 Task: Add a signature Ashley Martin containing Yours sincerely, Ashley Martin to email address softage.1@softage.net and add a label Insurance
Action: Mouse moved to (346, 578)
Screenshot: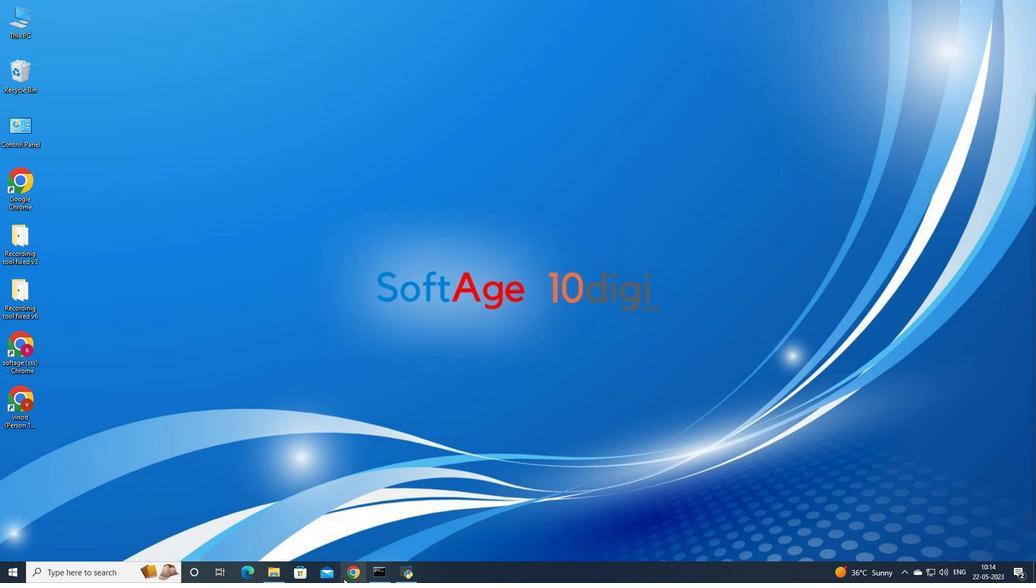 
Action: Mouse pressed left at (346, 578)
Screenshot: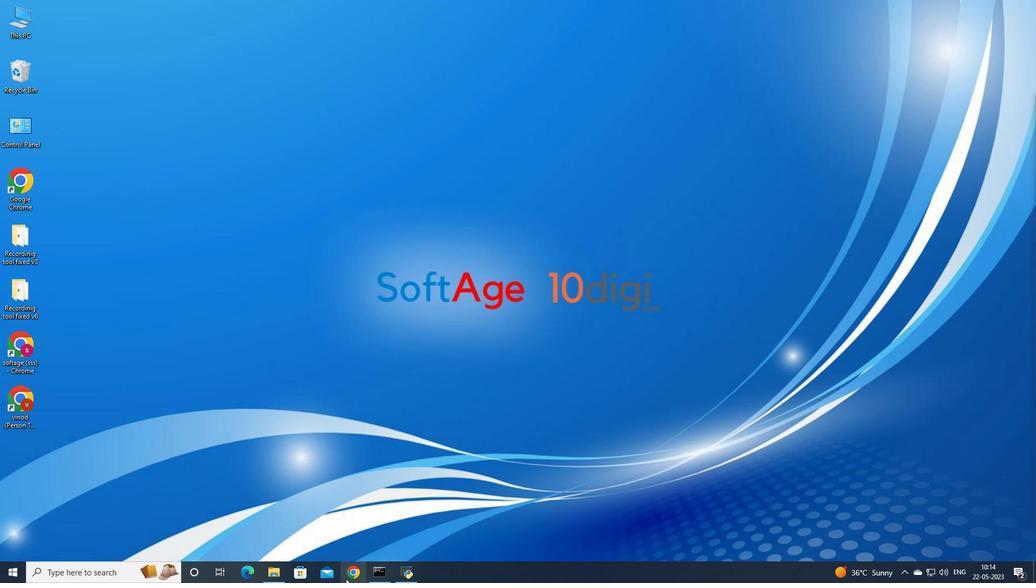 
Action: Mouse moved to (436, 362)
Screenshot: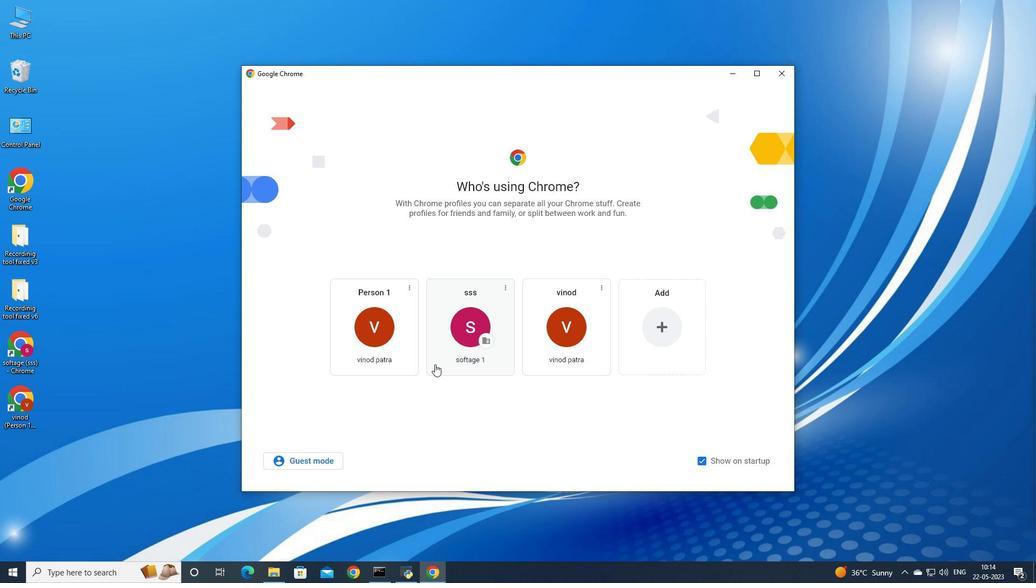 
Action: Mouse pressed left at (436, 362)
Screenshot: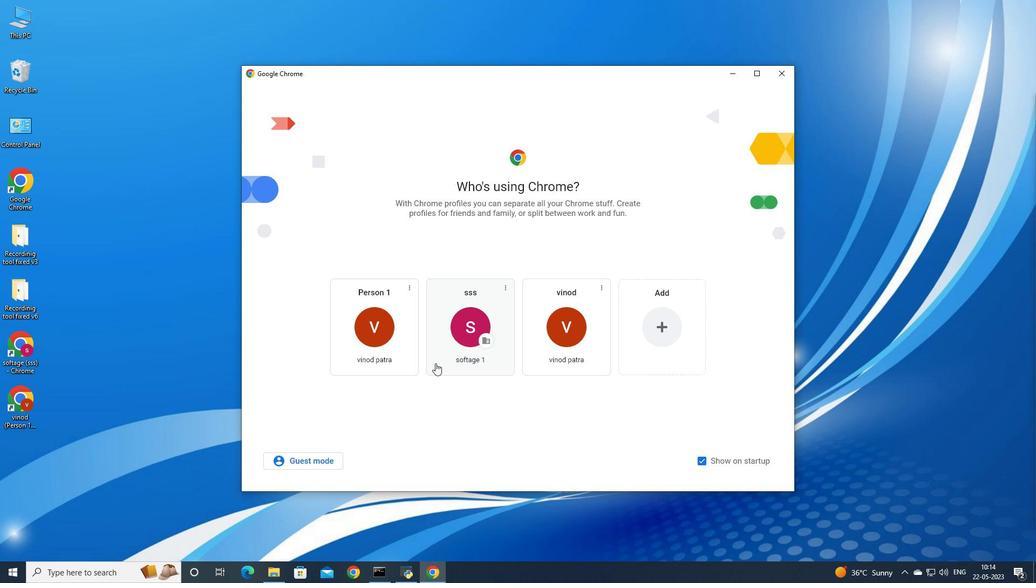 
Action: Mouse moved to (940, 53)
Screenshot: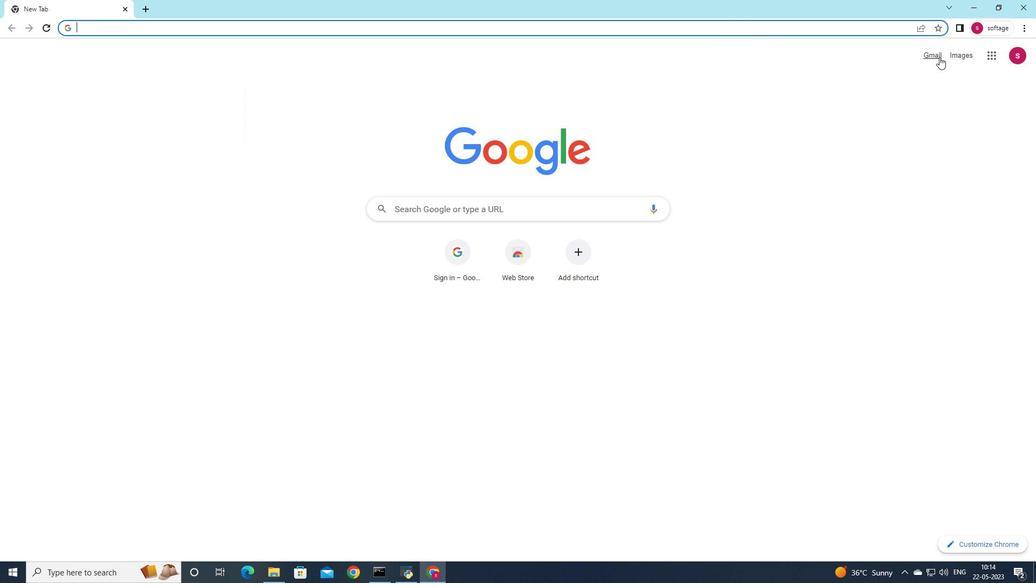
Action: Mouse pressed left at (940, 53)
Screenshot: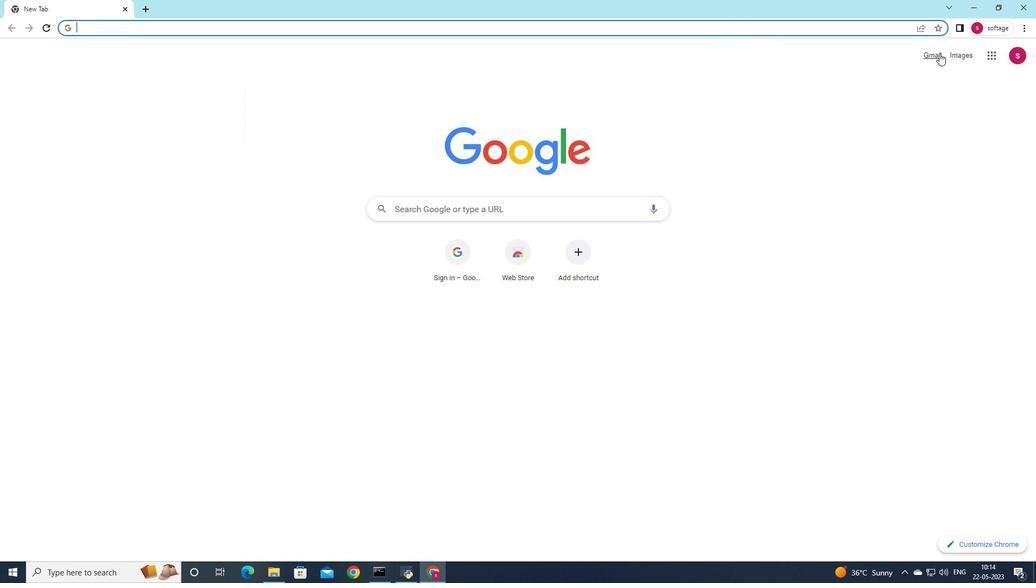 
Action: Mouse moved to (920, 77)
Screenshot: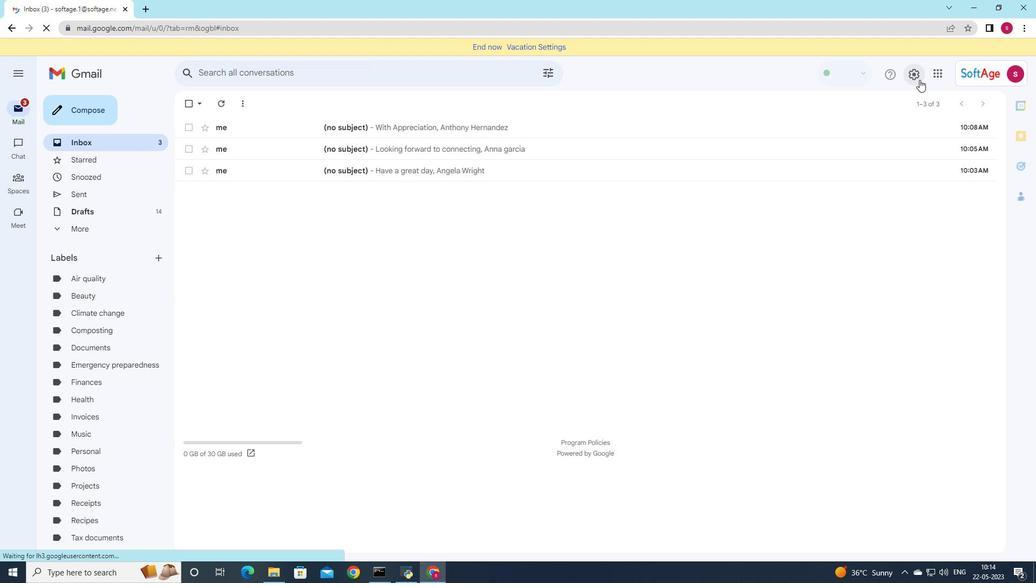 
Action: Mouse pressed left at (920, 77)
Screenshot: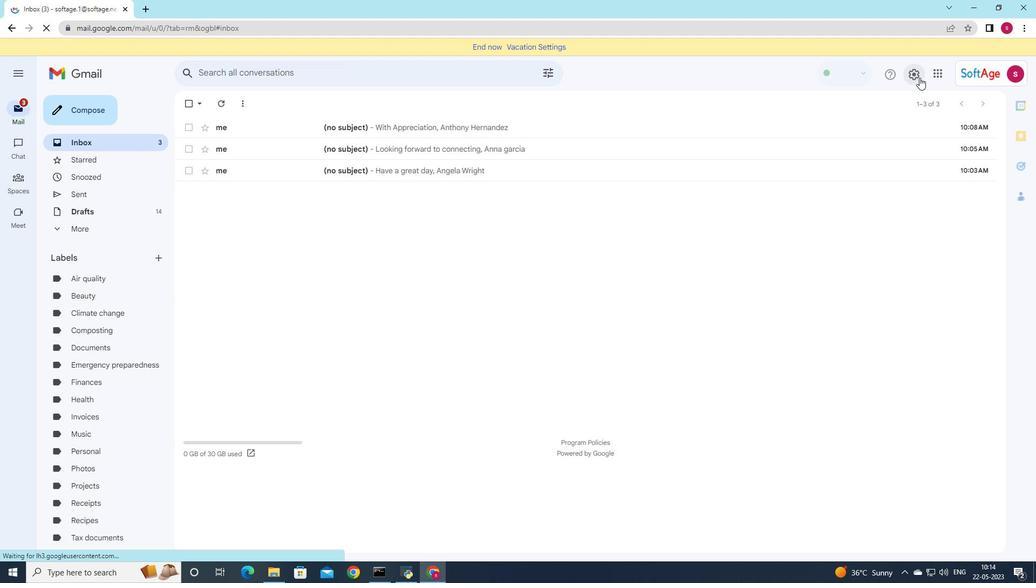 
Action: Mouse moved to (918, 79)
Screenshot: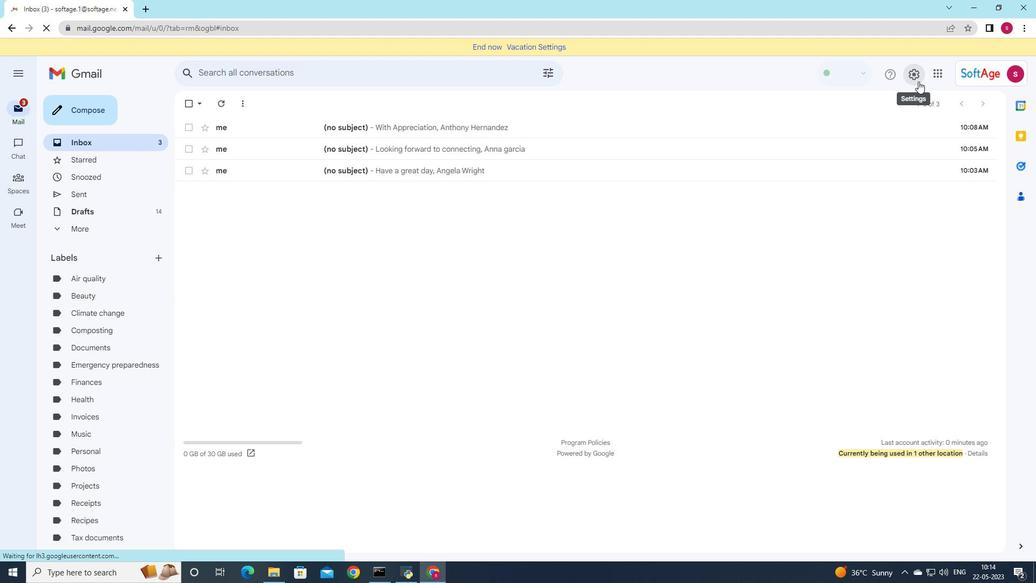 
Action: Mouse pressed left at (918, 79)
Screenshot: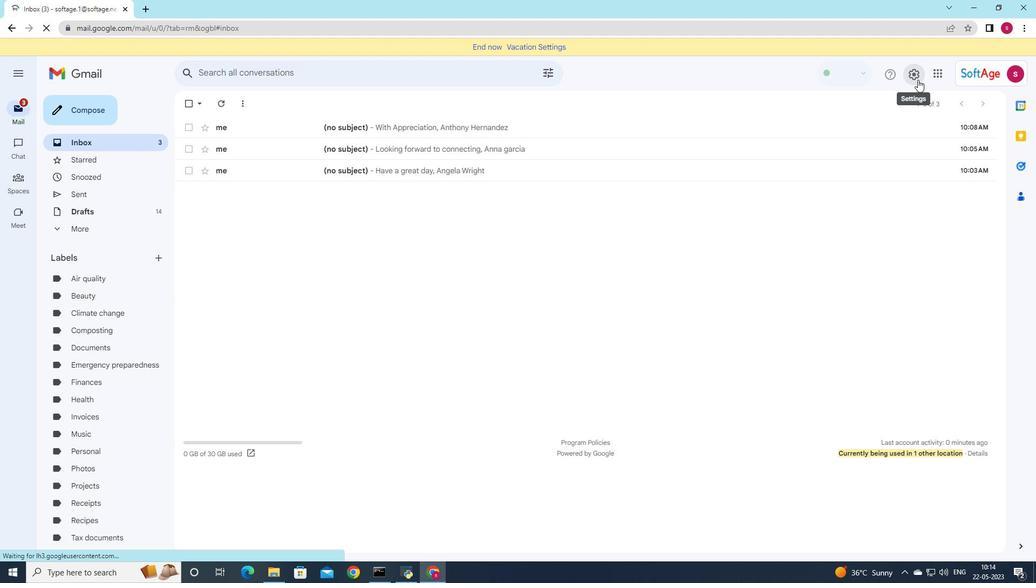 
Action: Mouse pressed left at (918, 79)
Screenshot: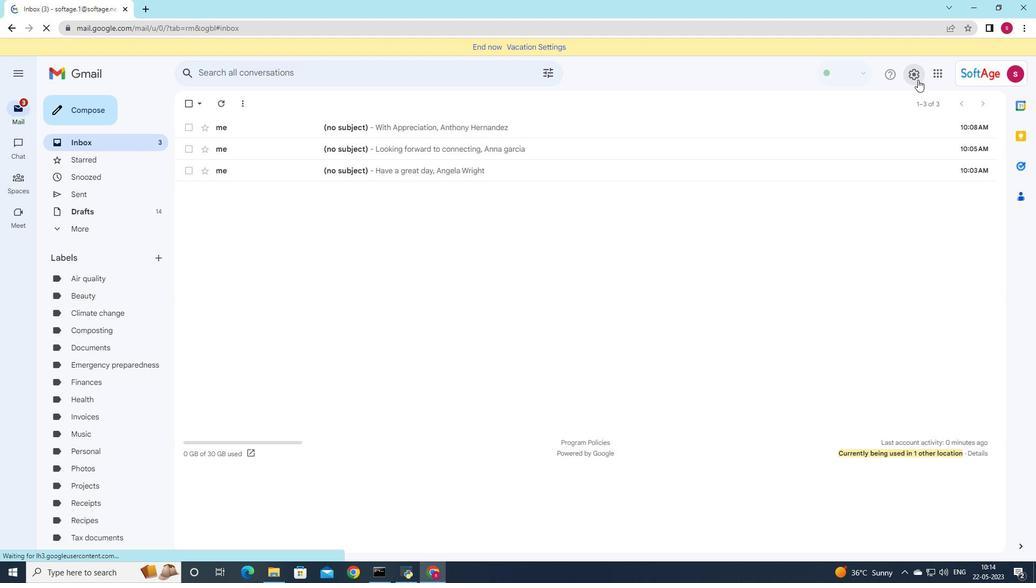 
Action: Mouse moved to (917, 127)
Screenshot: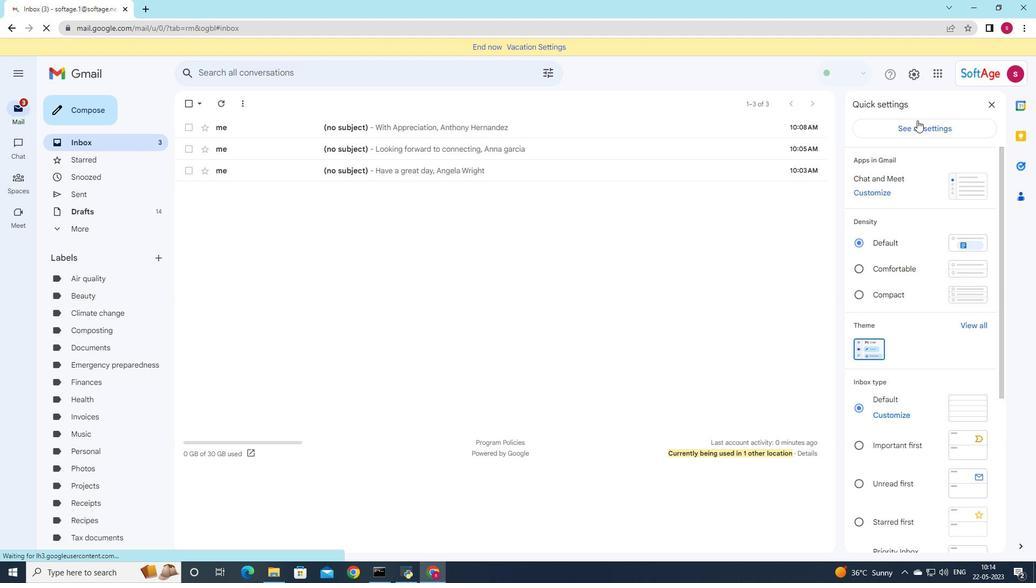 
Action: Mouse pressed left at (917, 127)
Screenshot: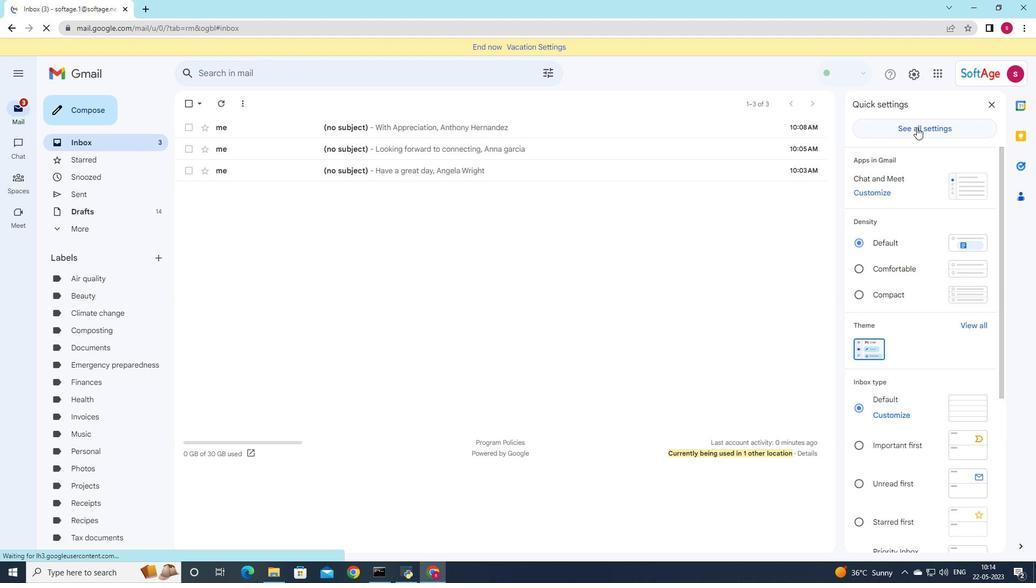 
Action: Mouse moved to (919, 128)
Screenshot: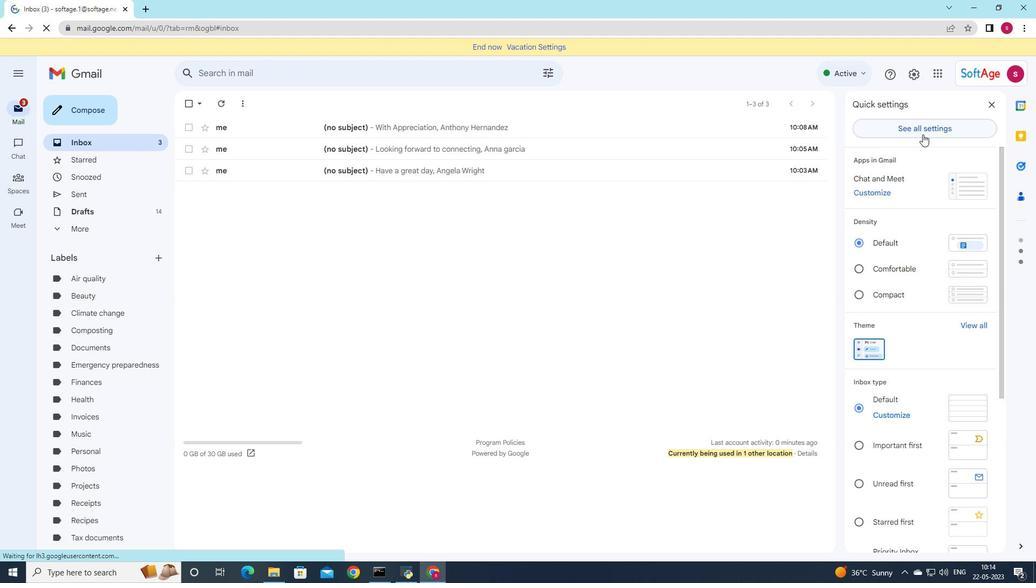 
Action: Mouse pressed left at (919, 128)
Screenshot: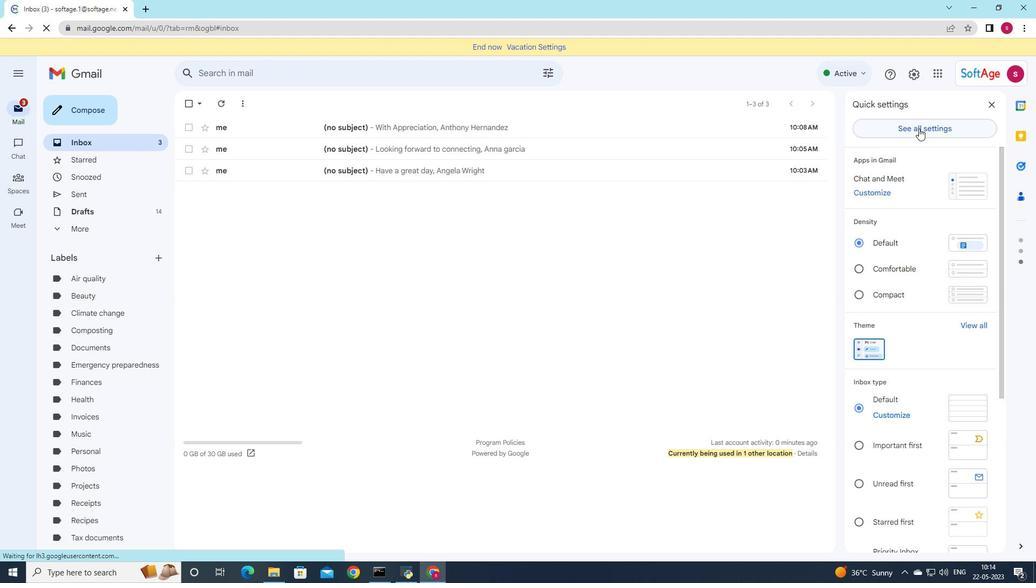 
Action: Mouse moved to (420, 338)
Screenshot: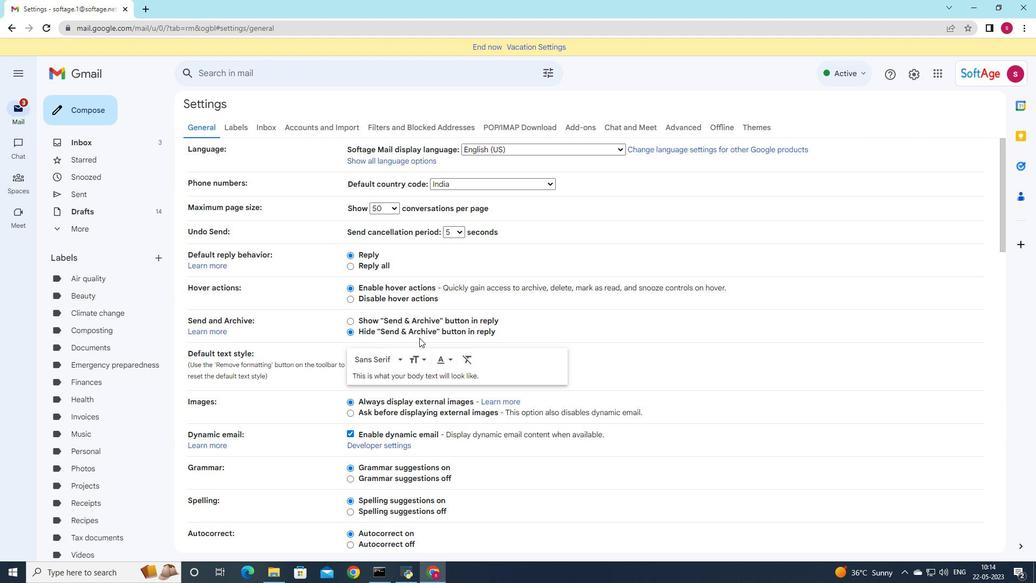 
Action: Mouse scrolled (420, 338) with delta (0, 0)
Screenshot: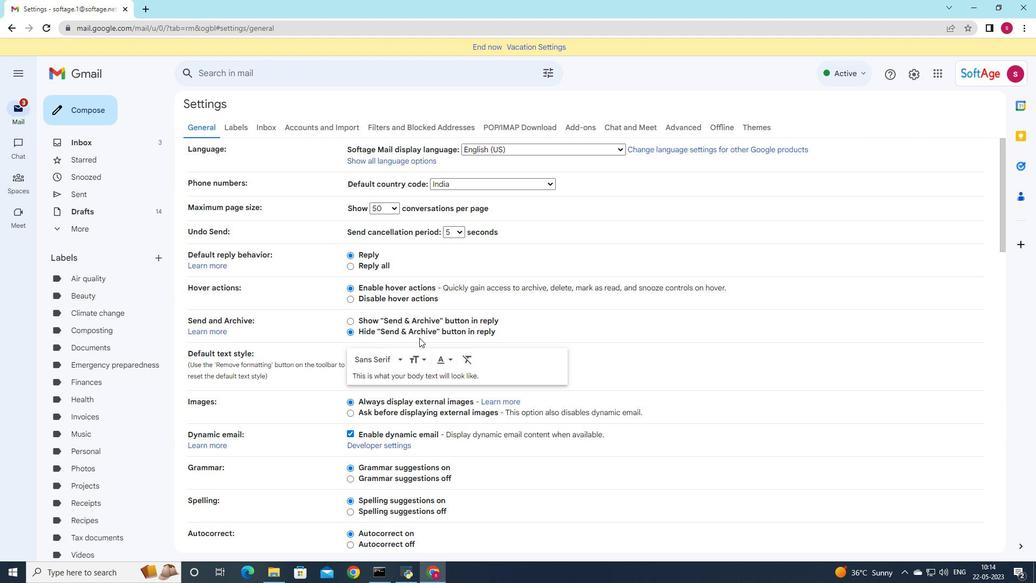 
Action: Mouse scrolled (420, 338) with delta (0, 0)
Screenshot: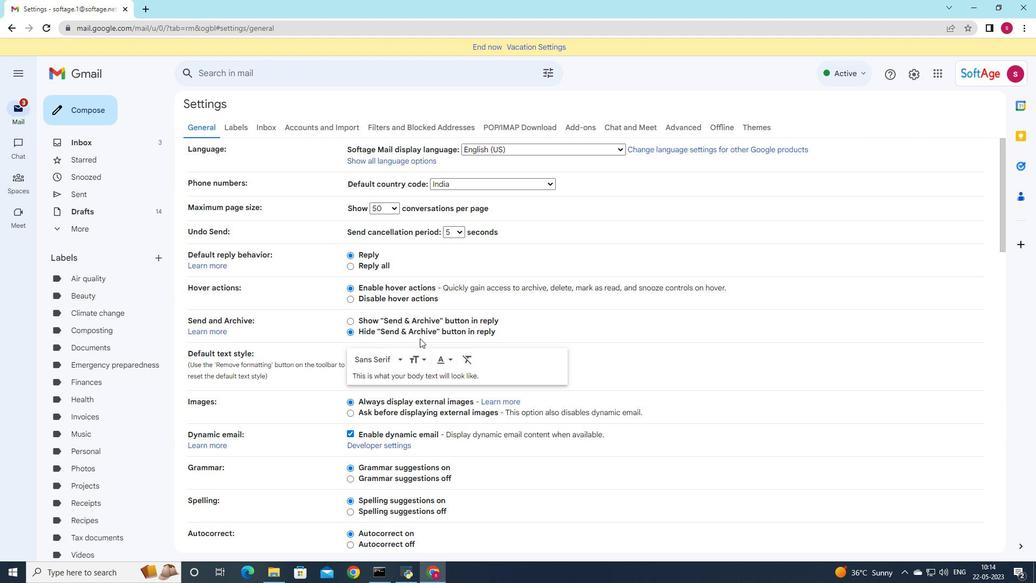 
Action: Mouse moved to (421, 339)
Screenshot: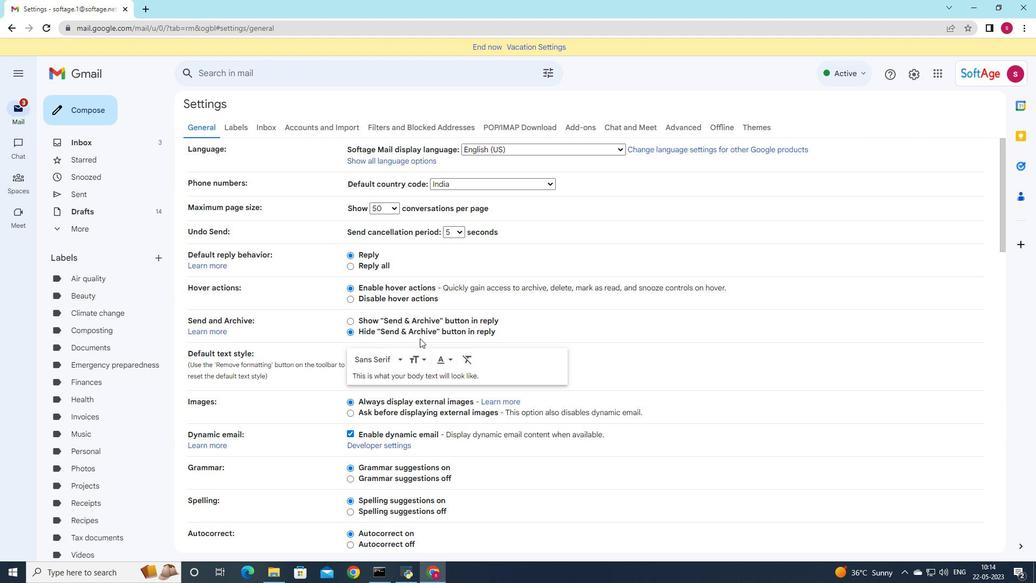 
Action: Mouse scrolled (421, 338) with delta (0, 0)
Screenshot: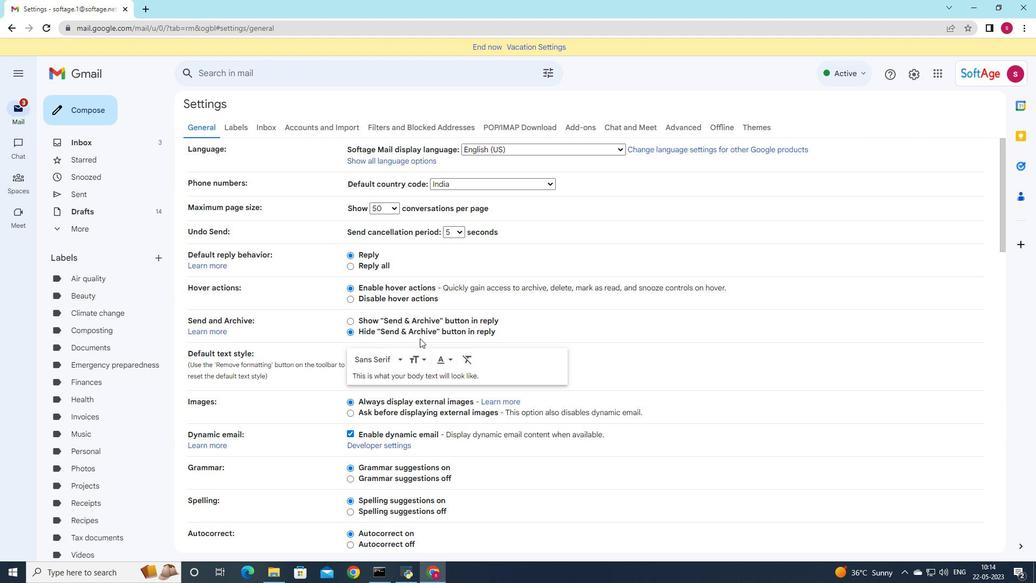 
Action: Mouse moved to (420, 339)
Screenshot: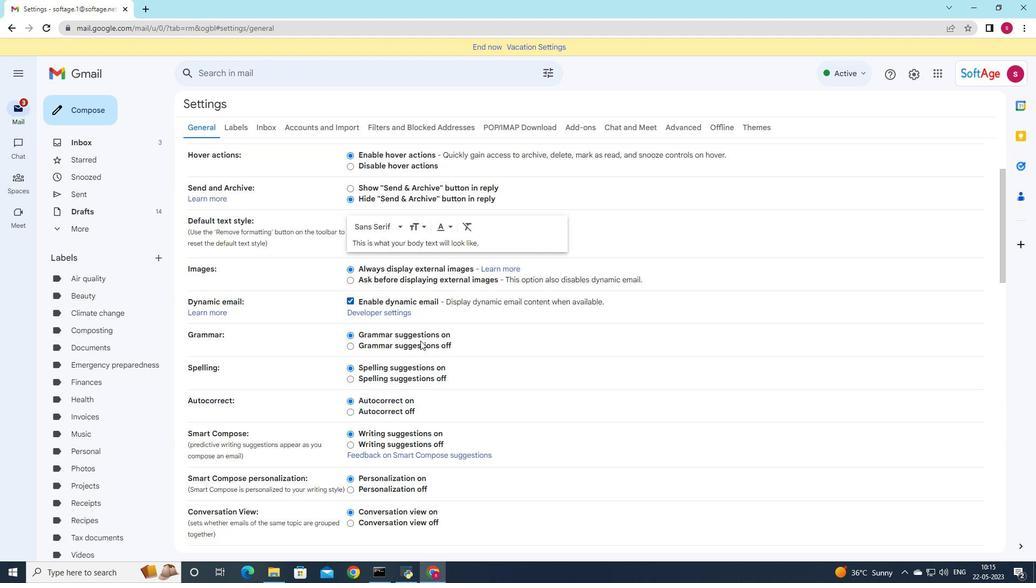 
Action: Mouse scrolled (420, 338) with delta (0, 0)
Screenshot: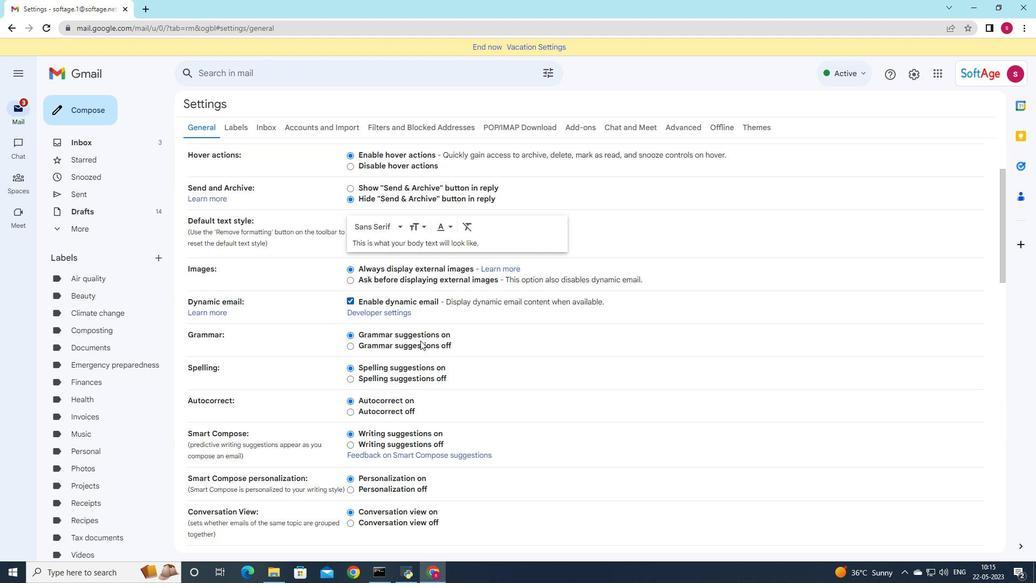 
Action: Mouse scrolled (420, 338) with delta (0, 0)
Screenshot: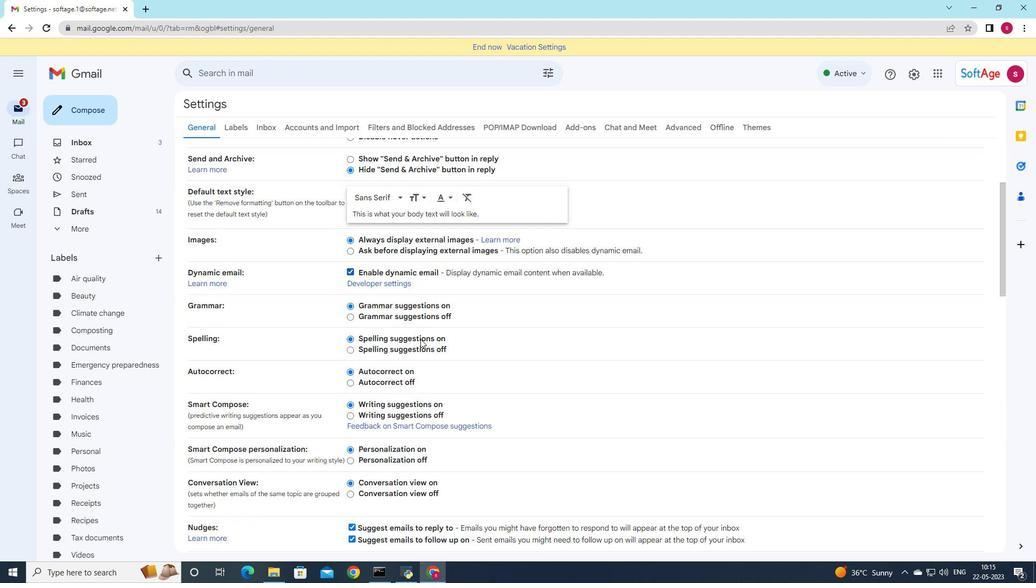 
Action: Mouse scrolled (420, 338) with delta (0, 0)
Screenshot: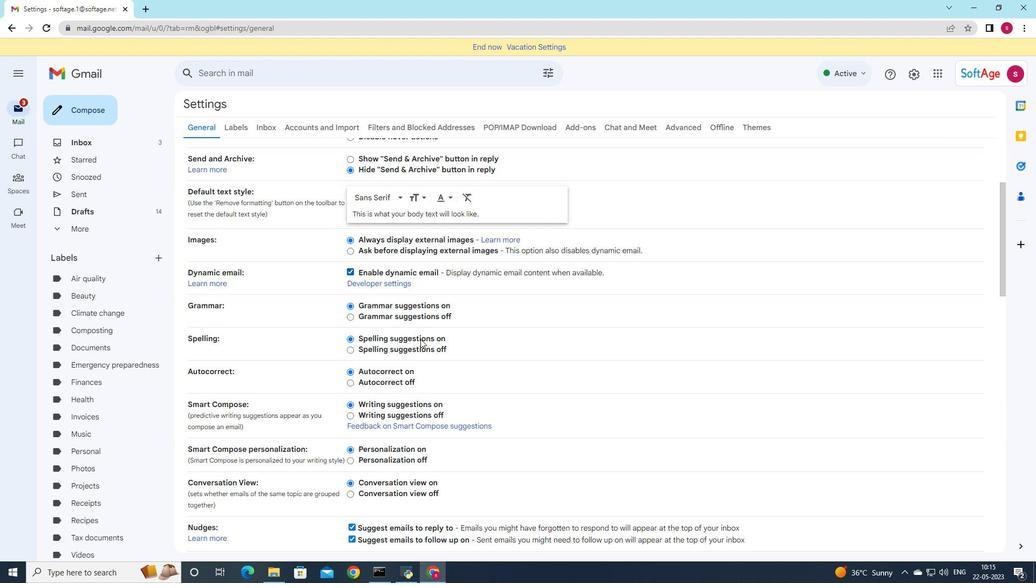 
Action: Mouse moved to (420, 339)
Screenshot: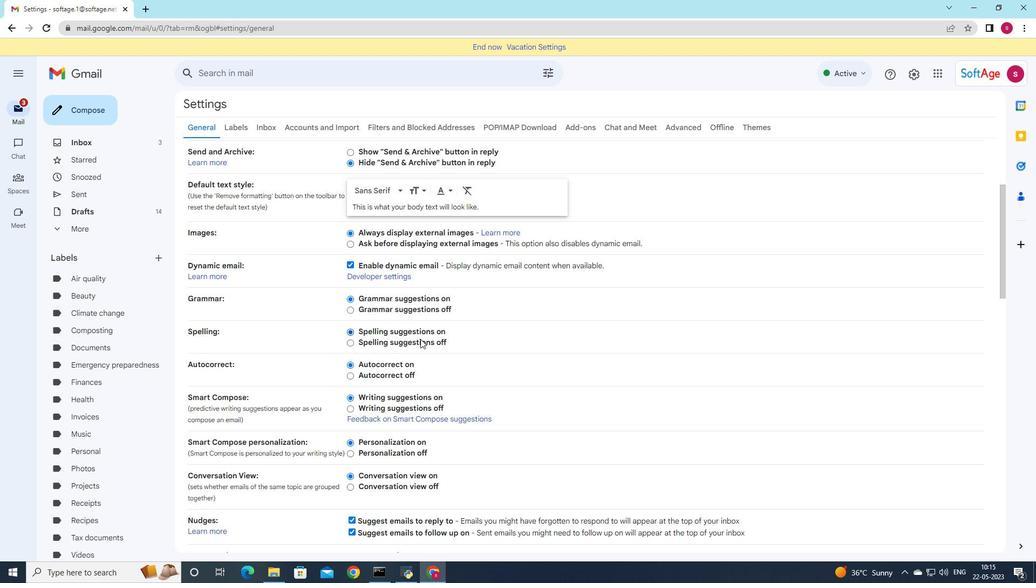 
Action: Mouse scrolled (420, 339) with delta (0, 0)
Screenshot: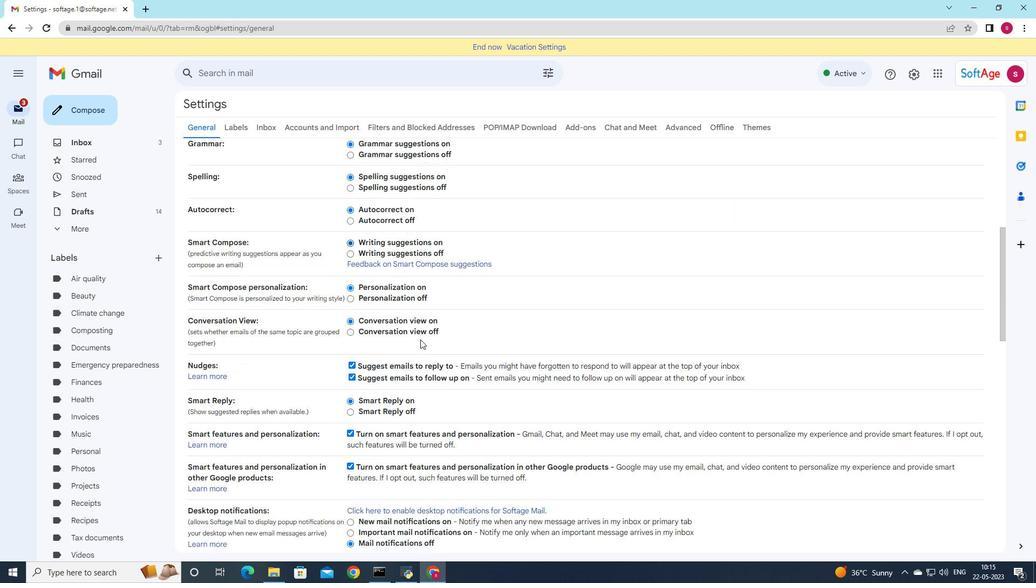 
Action: Mouse scrolled (420, 339) with delta (0, 0)
Screenshot: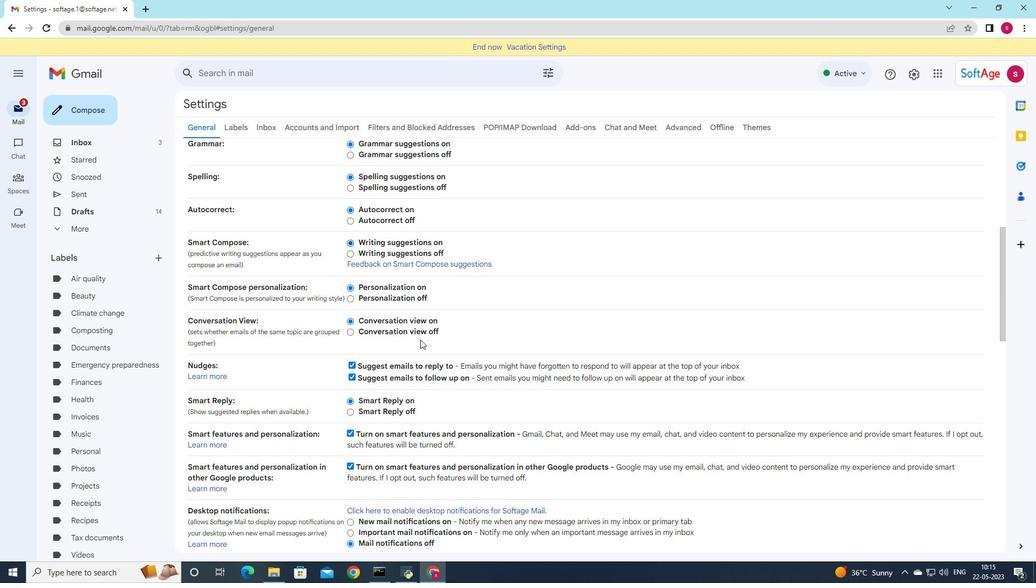 
Action: Mouse scrolled (420, 339) with delta (0, 0)
Screenshot: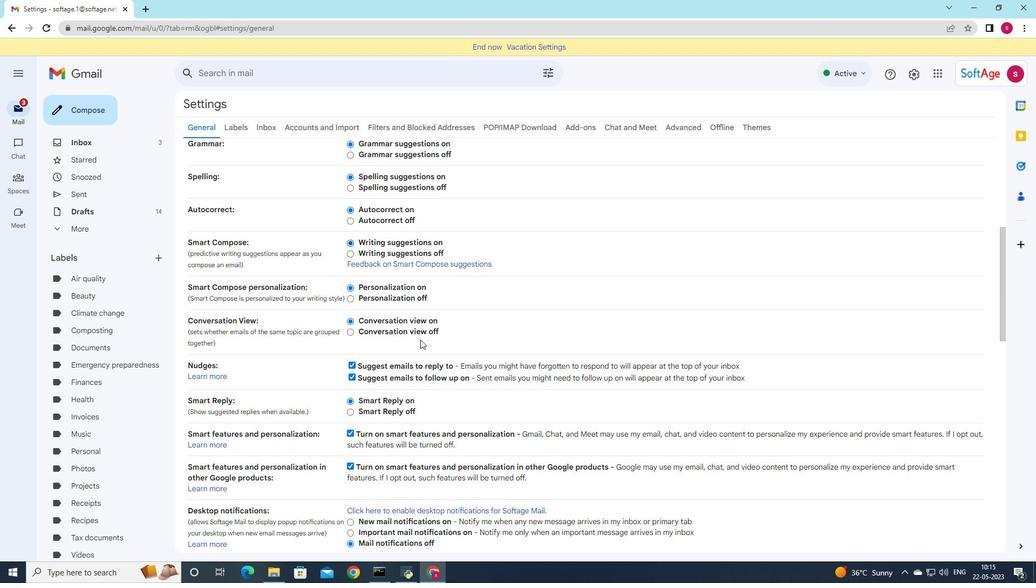 
Action: Mouse scrolled (420, 339) with delta (0, 0)
Screenshot: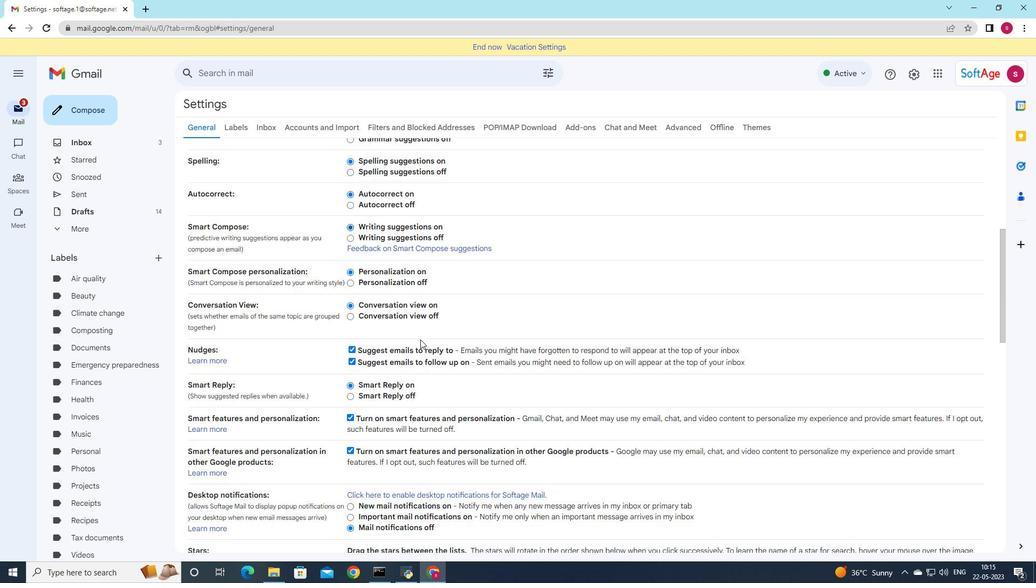 
Action: Mouse scrolled (420, 339) with delta (0, 0)
Screenshot: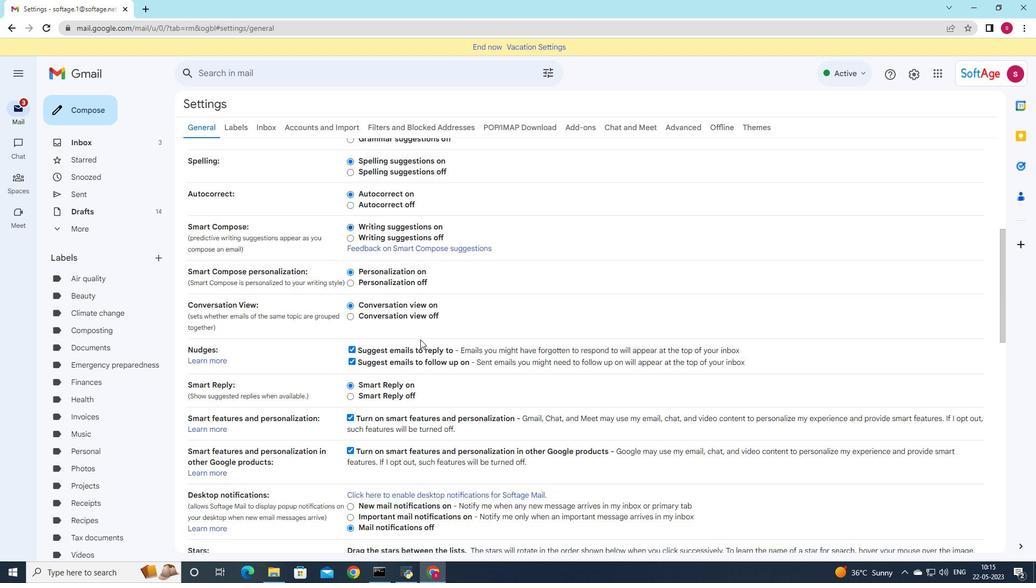 
Action: Mouse scrolled (420, 339) with delta (0, 0)
Screenshot: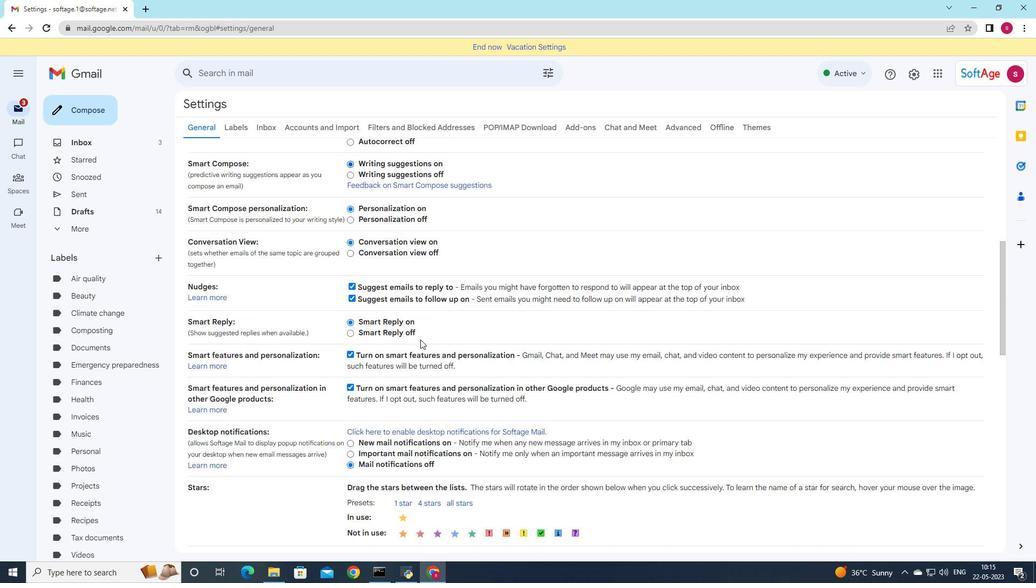 
Action: Mouse moved to (396, 417)
Screenshot: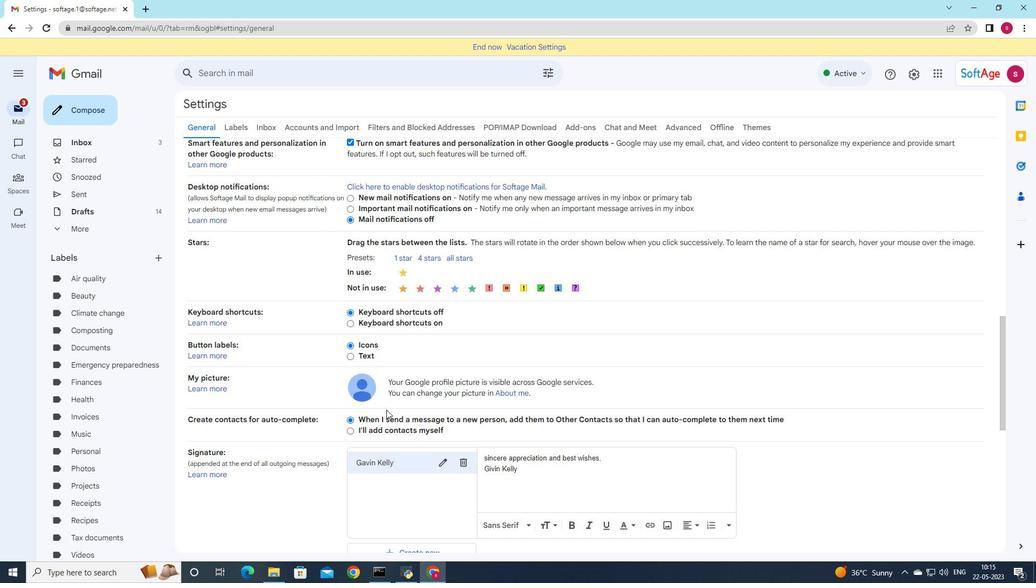 
Action: Mouse scrolled (396, 416) with delta (0, 0)
Screenshot: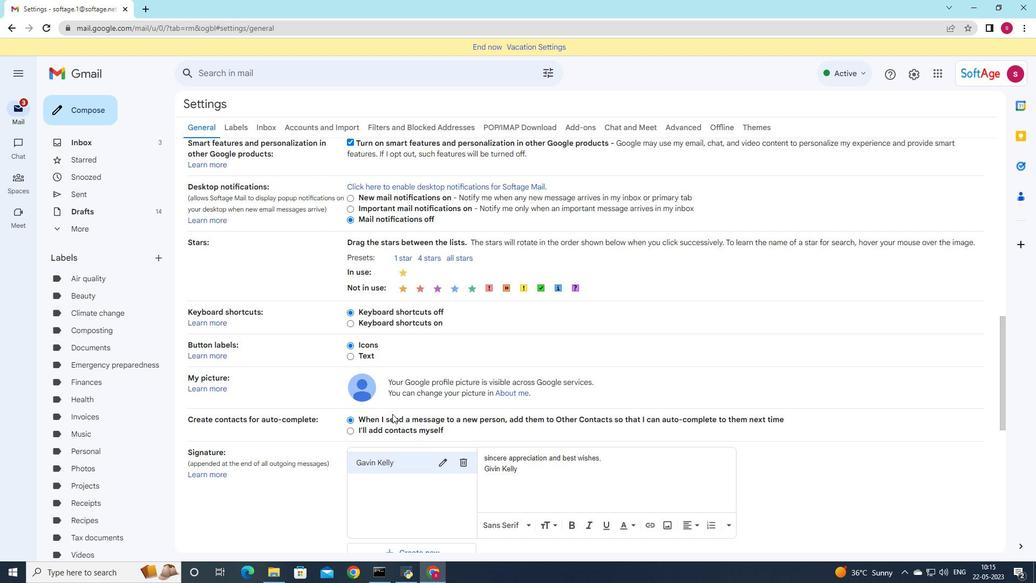
Action: Mouse moved to (402, 418)
Screenshot: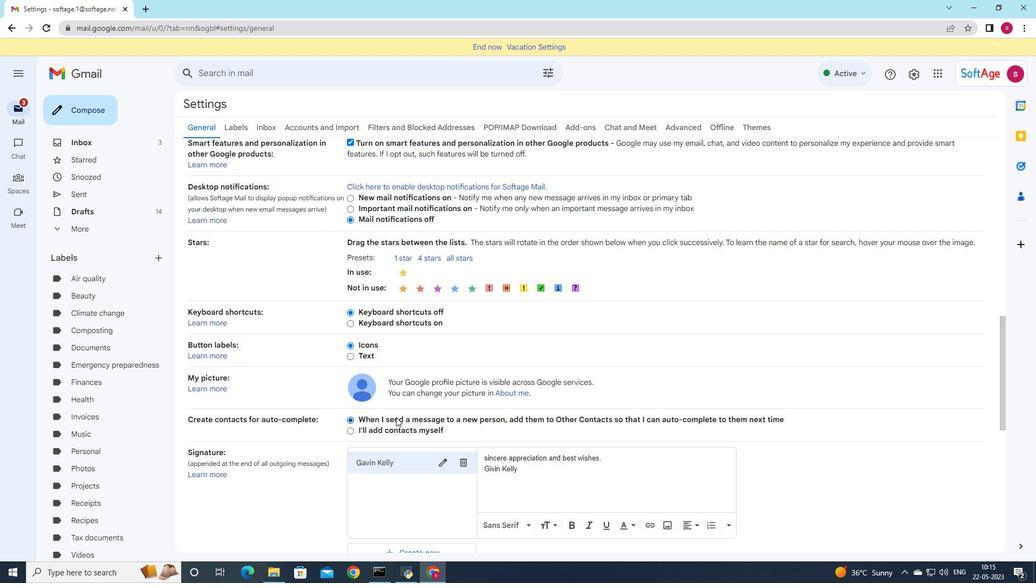 
Action: Mouse scrolled (396, 417) with delta (0, 0)
Screenshot: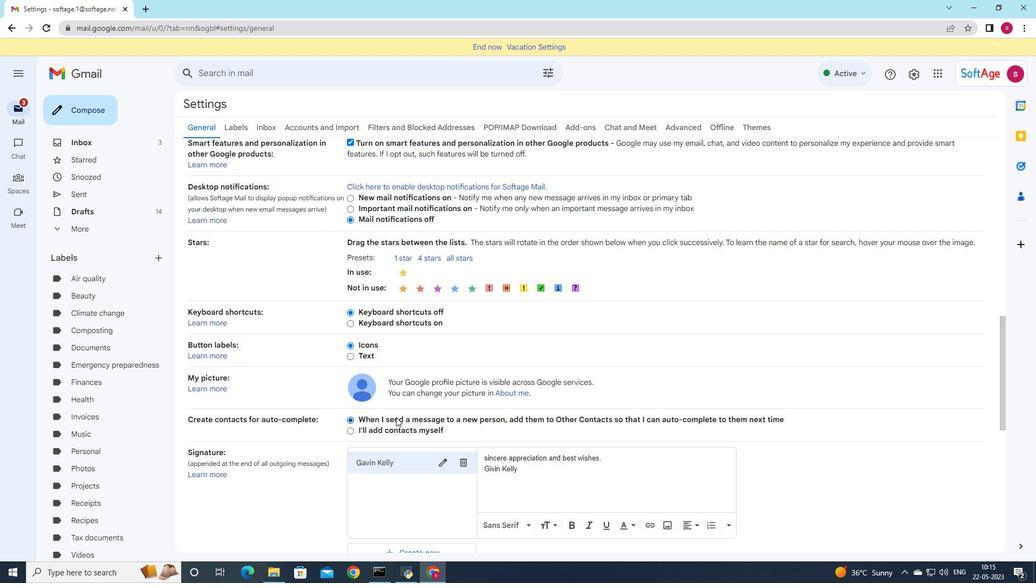 
Action: Mouse moved to (465, 353)
Screenshot: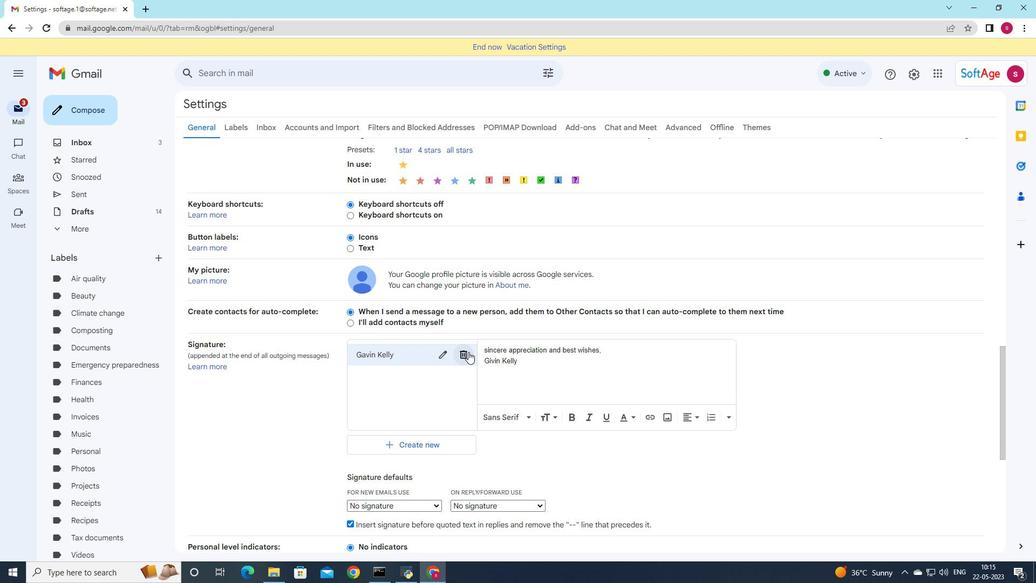 
Action: Mouse pressed left at (465, 353)
Screenshot: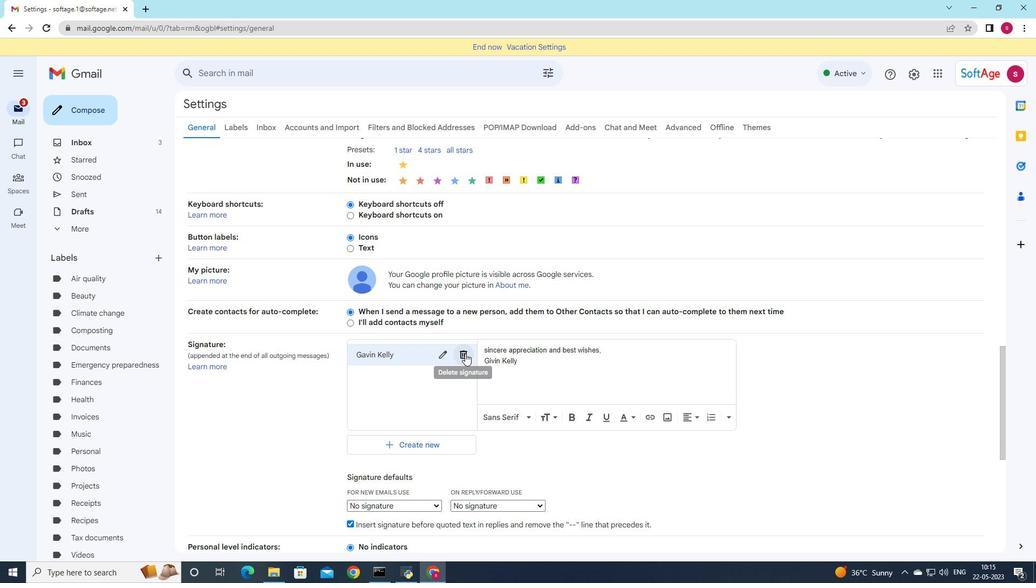 
Action: Mouse moved to (595, 320)
Screenshot: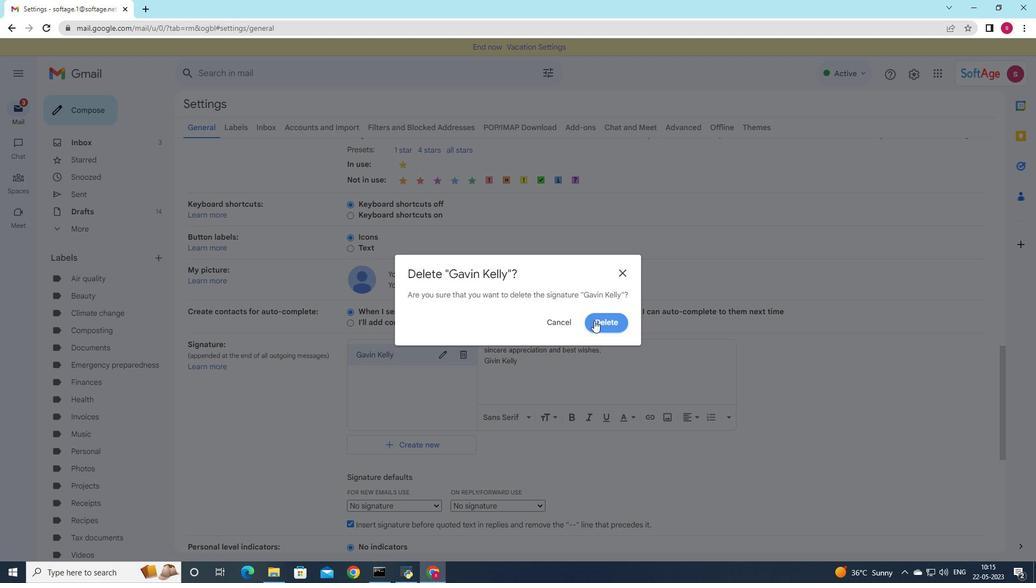 
Action: Mouse pressed left at (595, 320)
Screenshot: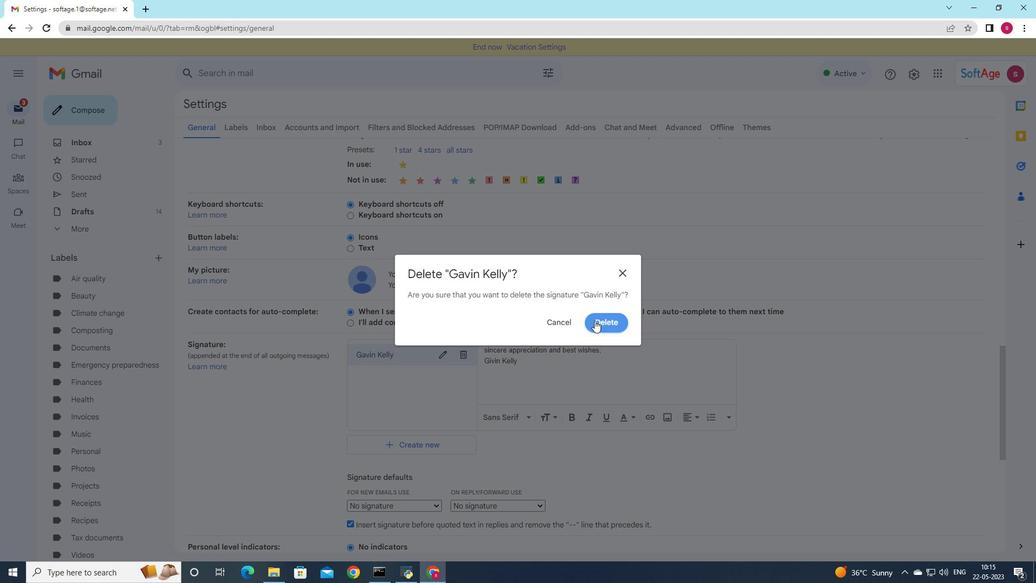 
Action: Mouse moved to (392, 360)
Screenshot: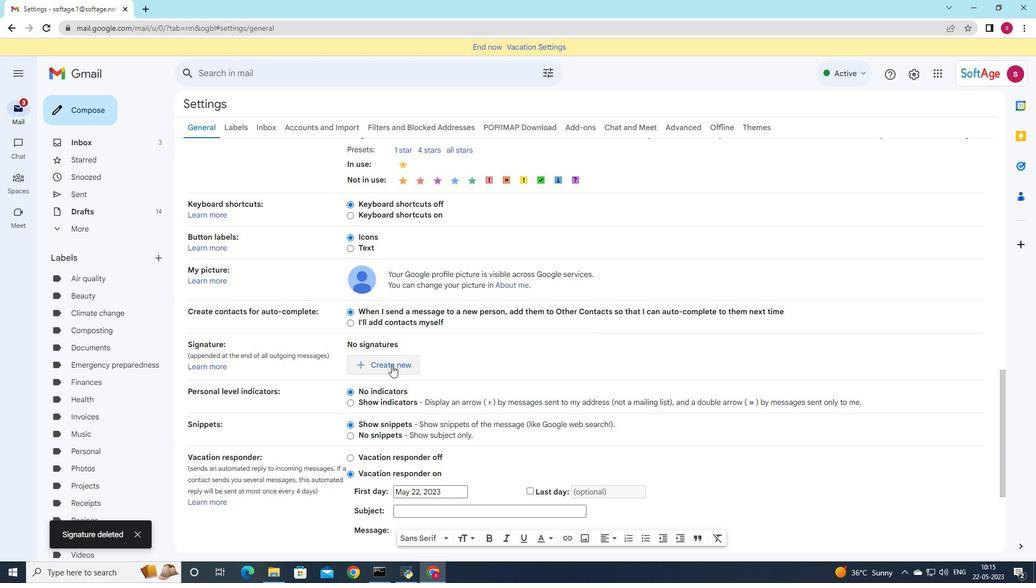
Action: Mouse pressed left at (392, 360)
Screenshot: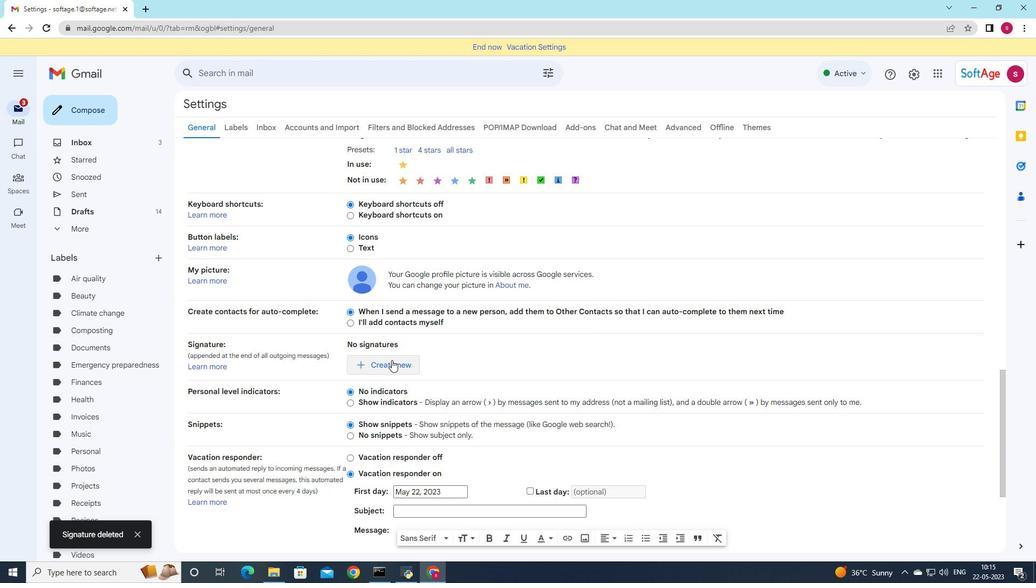 
Action: Mouse moved to (593, 267)
Screenshot: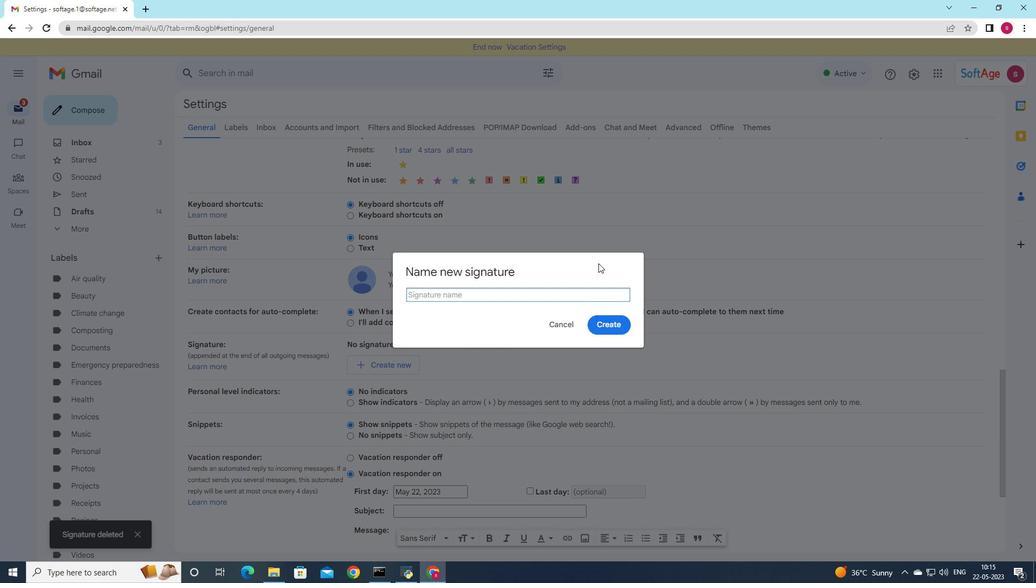 
Action: Key pressed <Key.shift>ashley
Screenshot: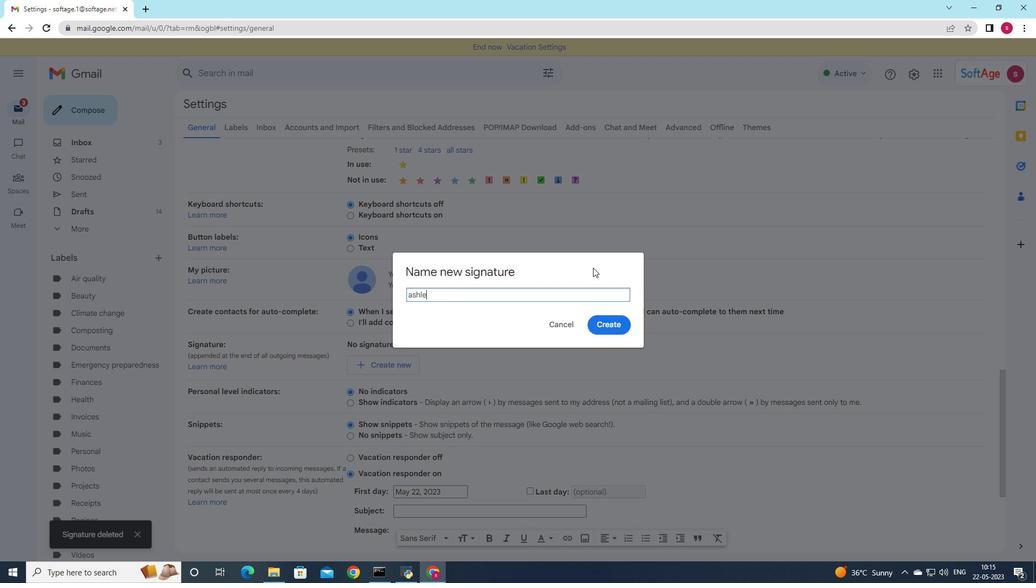 
Action: Mouse moved to (412, 293)
Screenshot: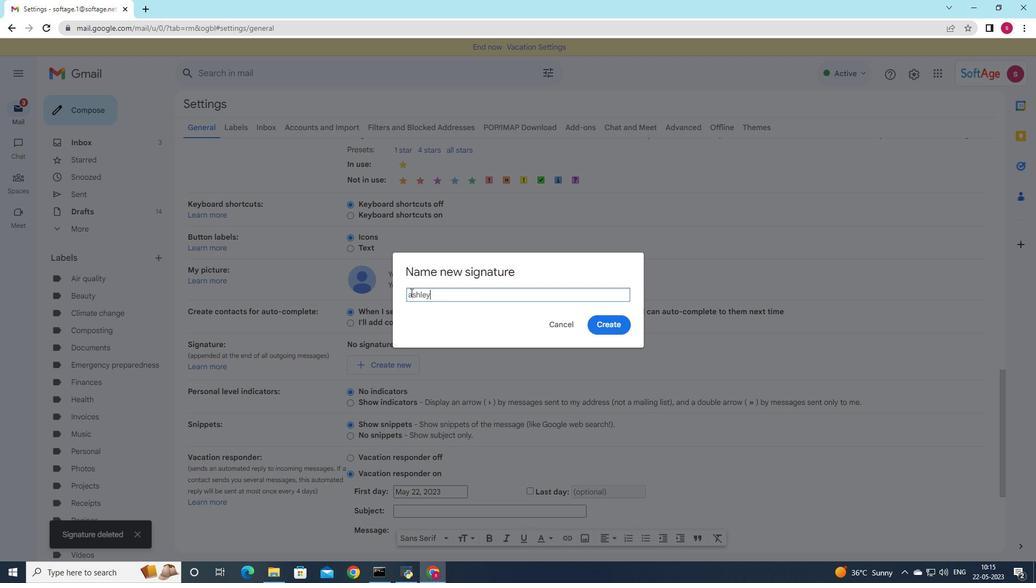 
Action: Mouse pressed left at (412, 293)
Screenshot: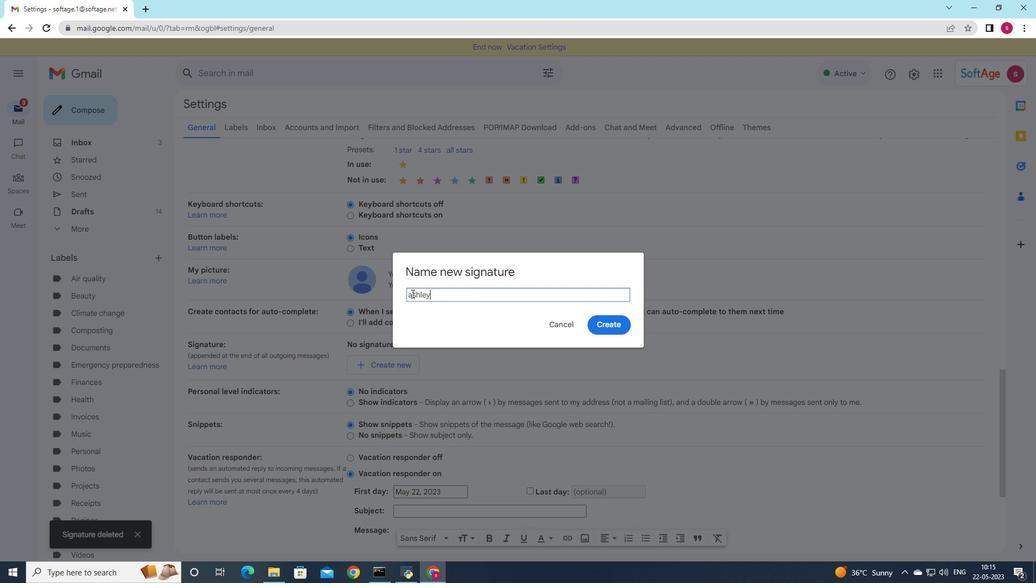 
Action: Key pressed <Key.backspace><Key.shift>A
Screenshot: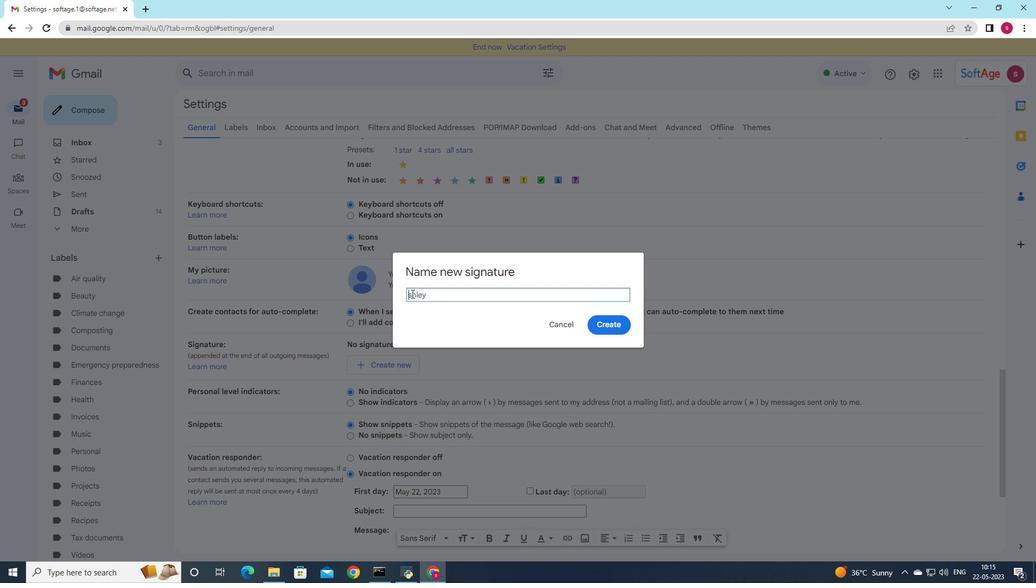 
Action: Mouse moved to (625, 322)
Screenshot: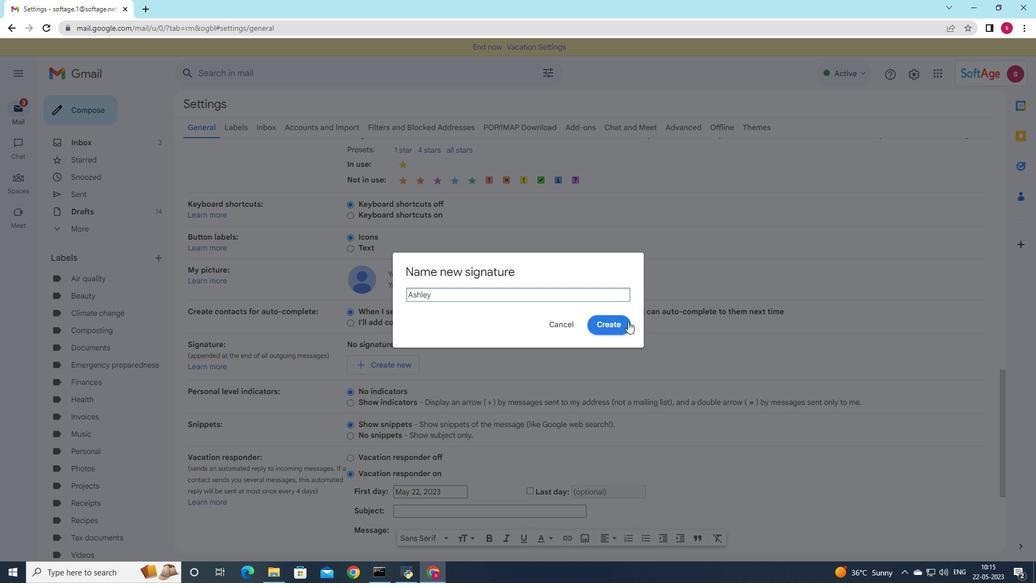 
Action: Mouse pressed left at (625, 322)
Screenshot: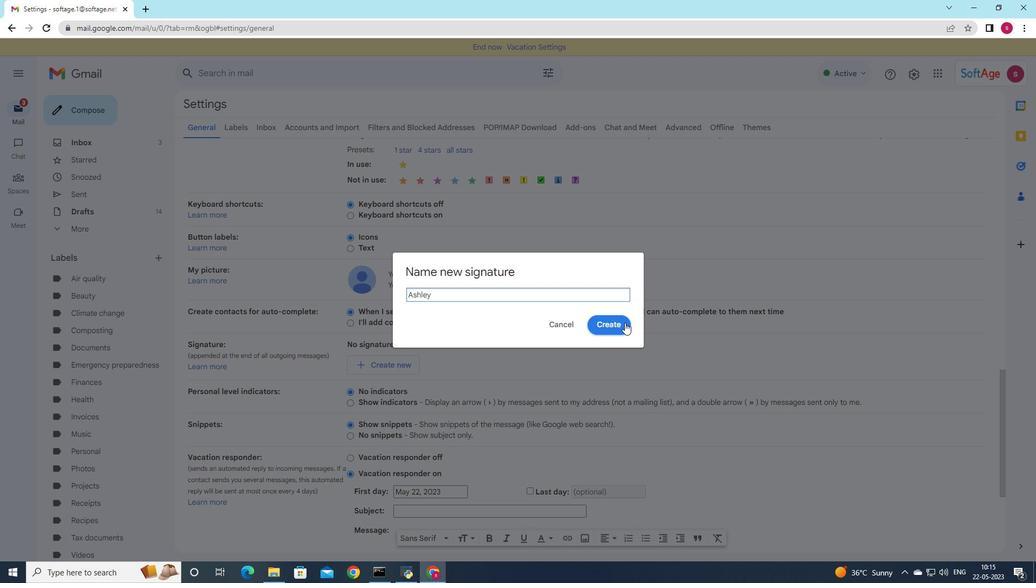 
Action: Mouse moved to (603, 367)
Screenshot: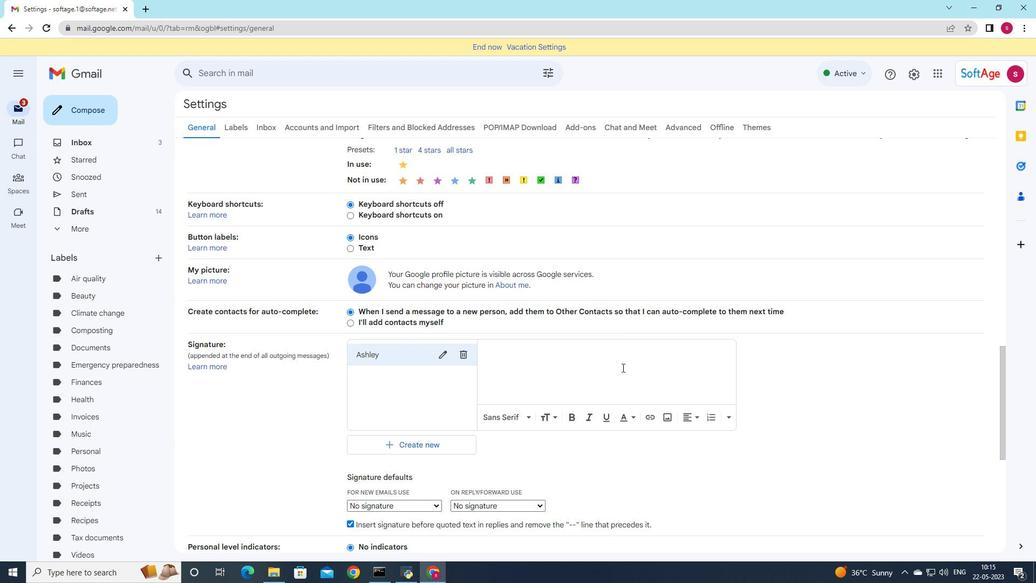 
Action: Mouse pressed left at (603, 367)
Screenshot: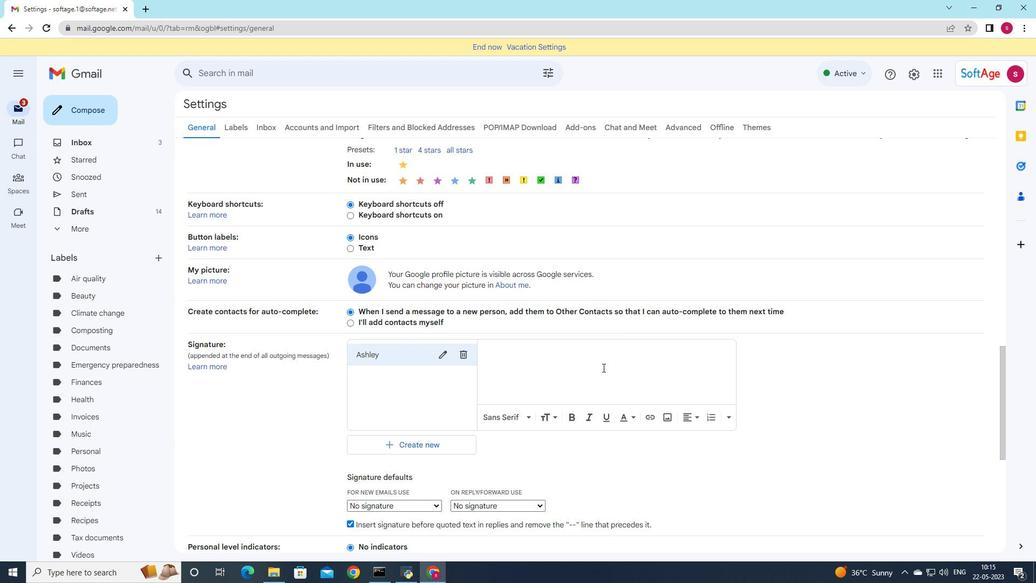 
Action: Mouse moved to (623, 357)
Screenshot: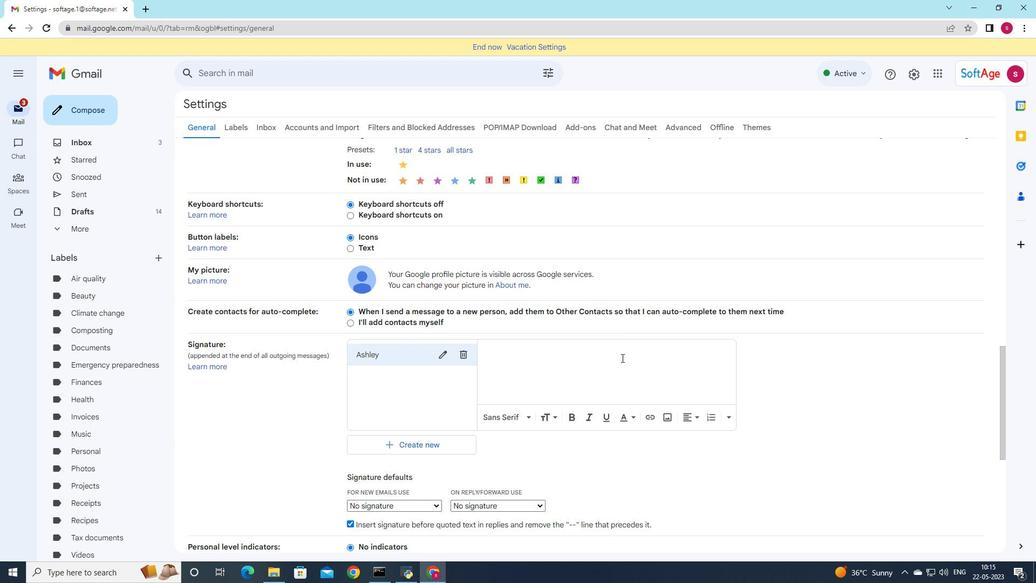 
Action: Key pressed <Key.shift><Key.shift>Yours<Key.space>sincerly,
Screenshot: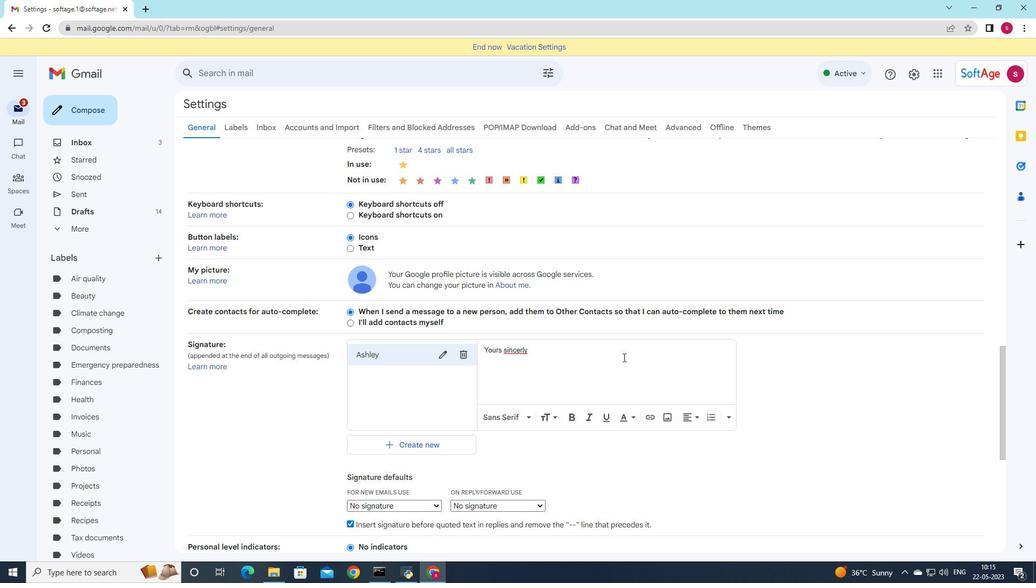 
Action: Mouse moved to (522, 351)
Screenshot: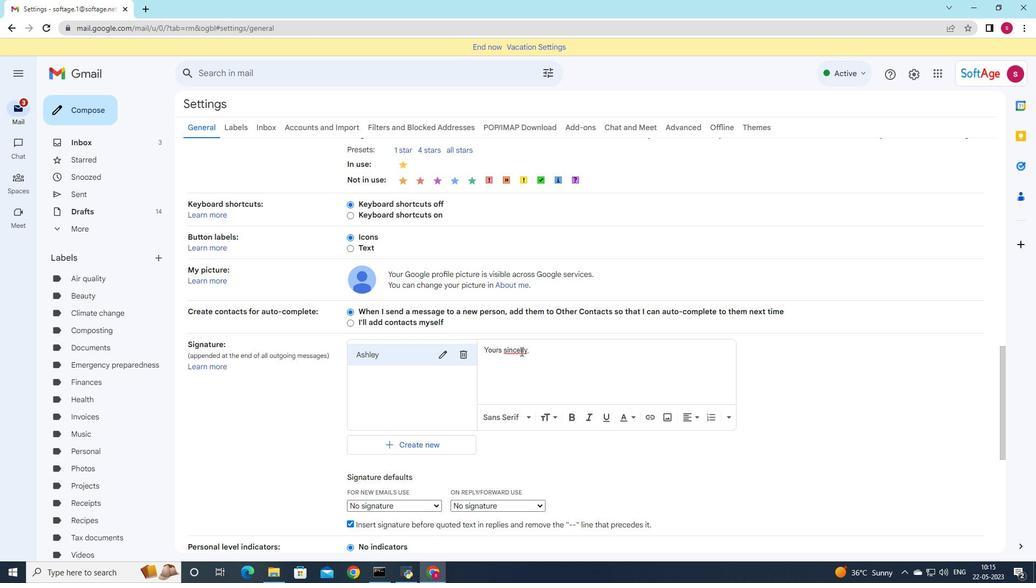 
Action: Mouse pressed left at (522, 351)
Screenshot: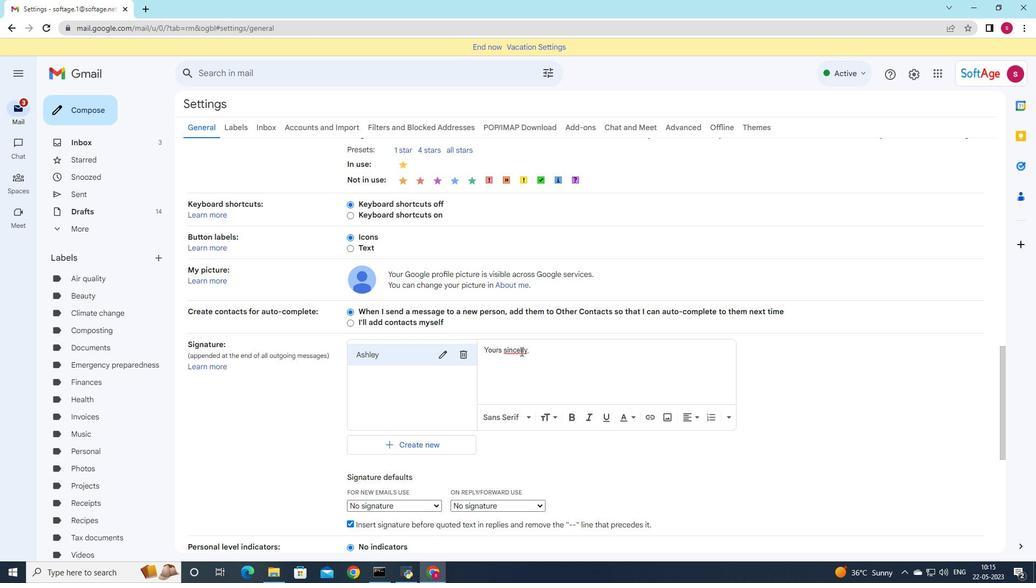 
Action: Mouse moved to (522, 351)
Screenshot: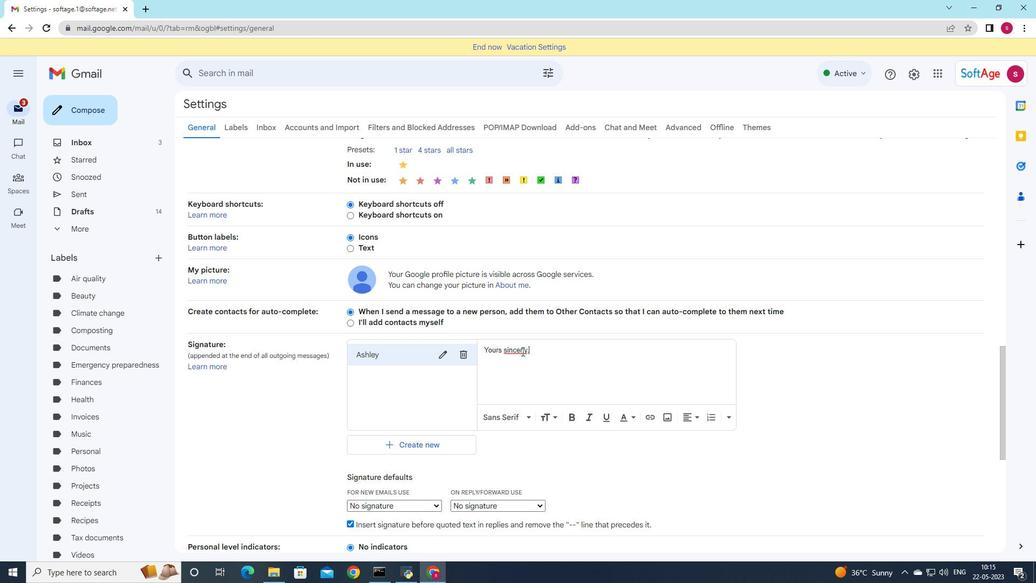 
Action: Key pressed e
Screenshot: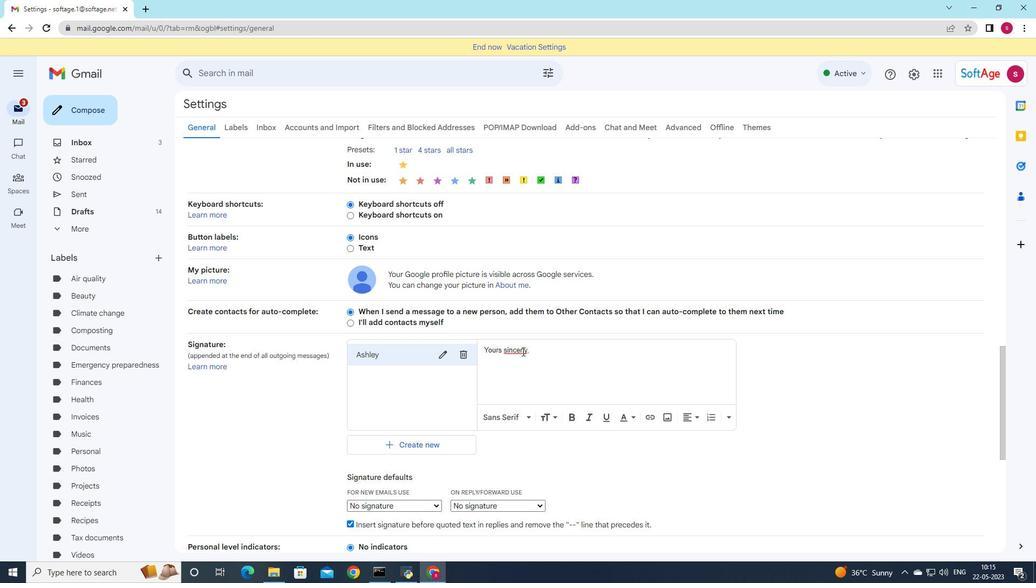 
Action: Mouse moved to (542, 356)
Screenshot: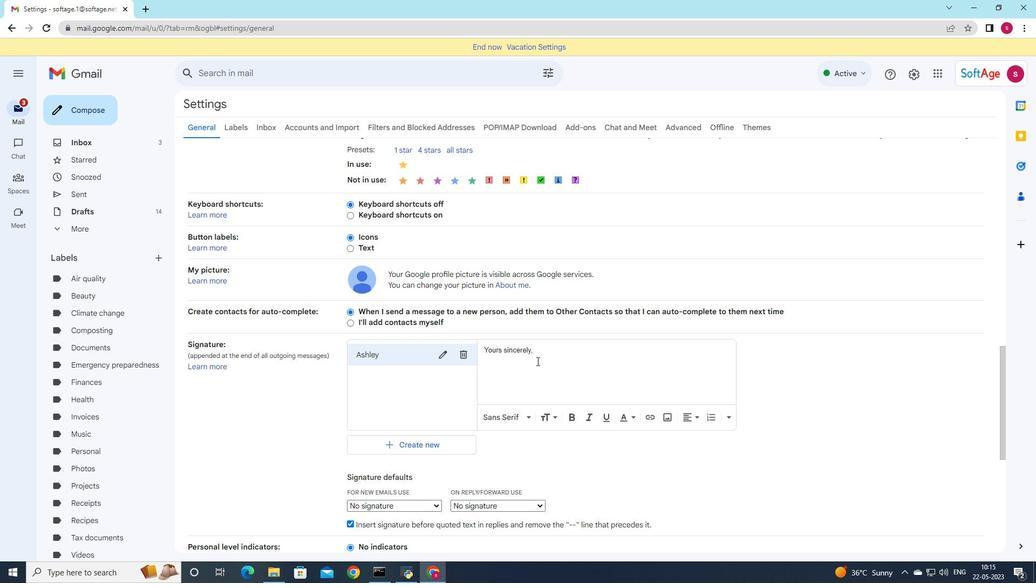
Action: Mouse pressed left at (542, 356)
Screenshot: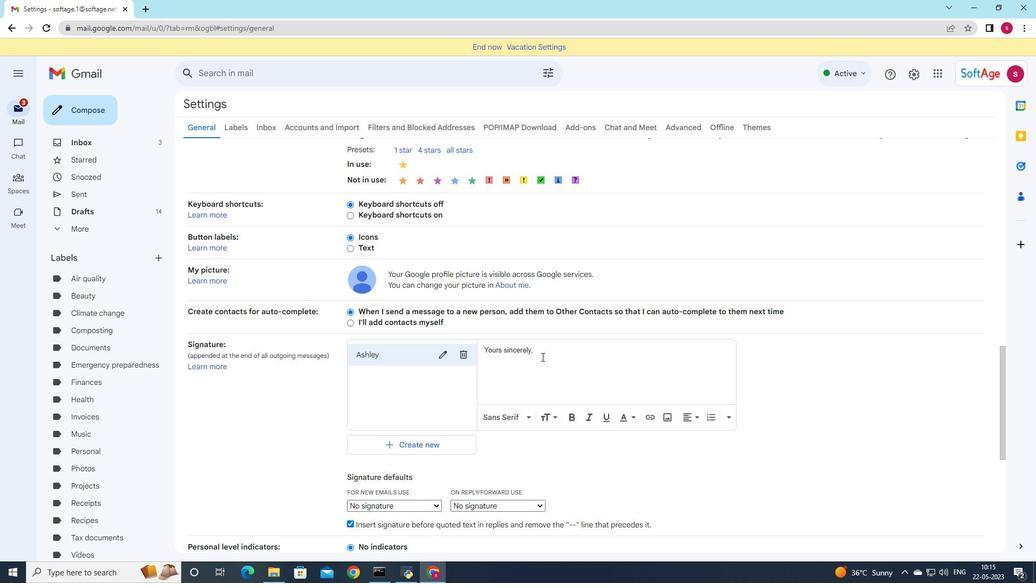 
Action: Key pressed <Key.enter><Key.shift>Ashley<Key.space><Key.shift>Martin
Screenshot: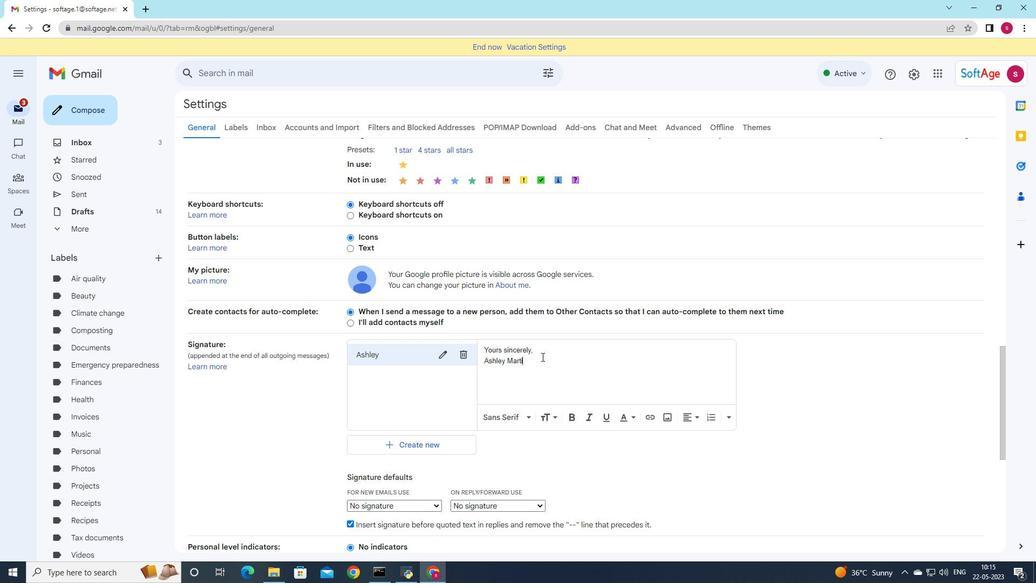 
Action: Mouse moved to (516, 374)
Screenshot: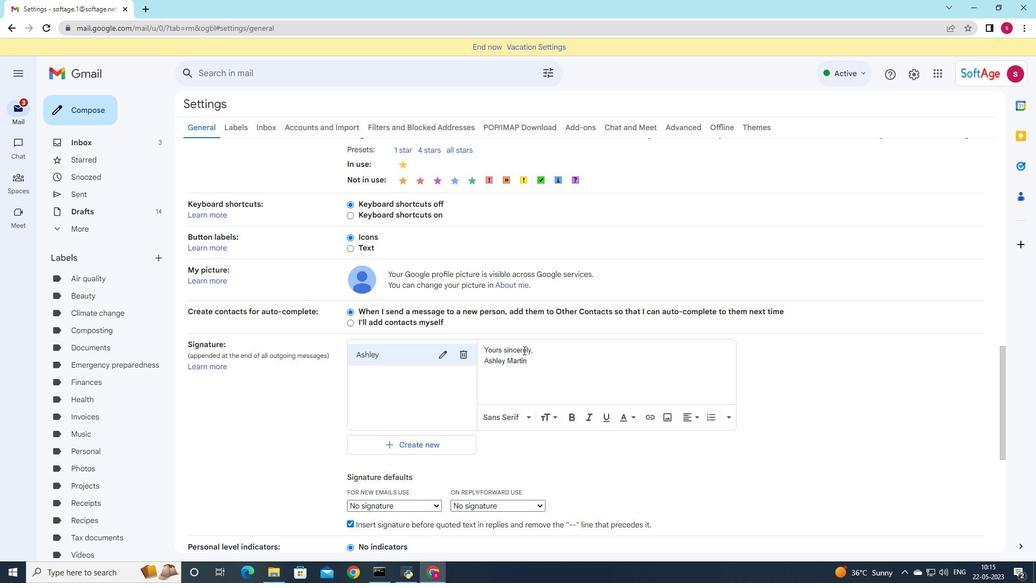 
Action: Mouse scrolled (516, 374) with delta (0, 0)
Screenshot: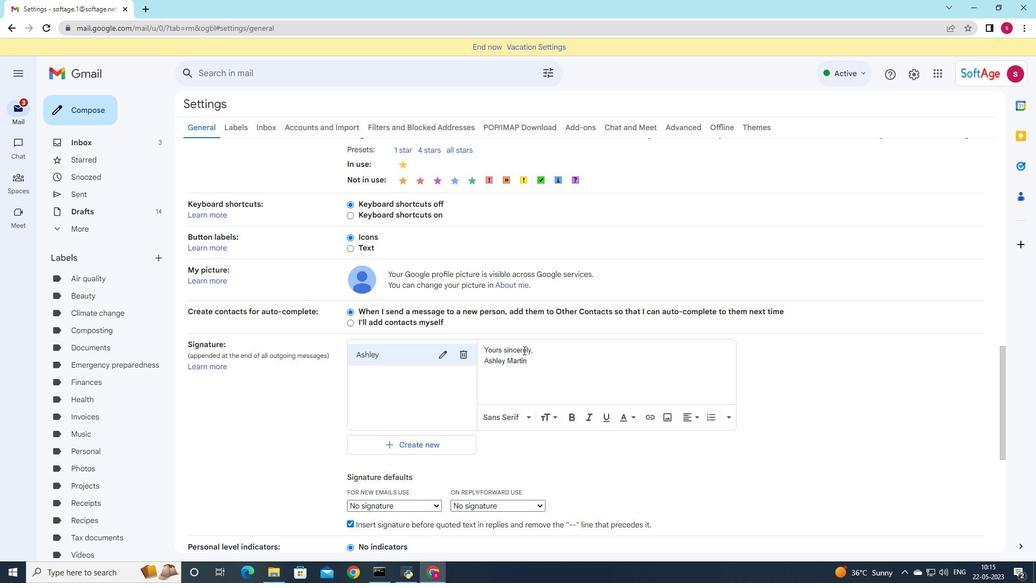 
Action: Mouse moved to (434, 452)
Screenshot: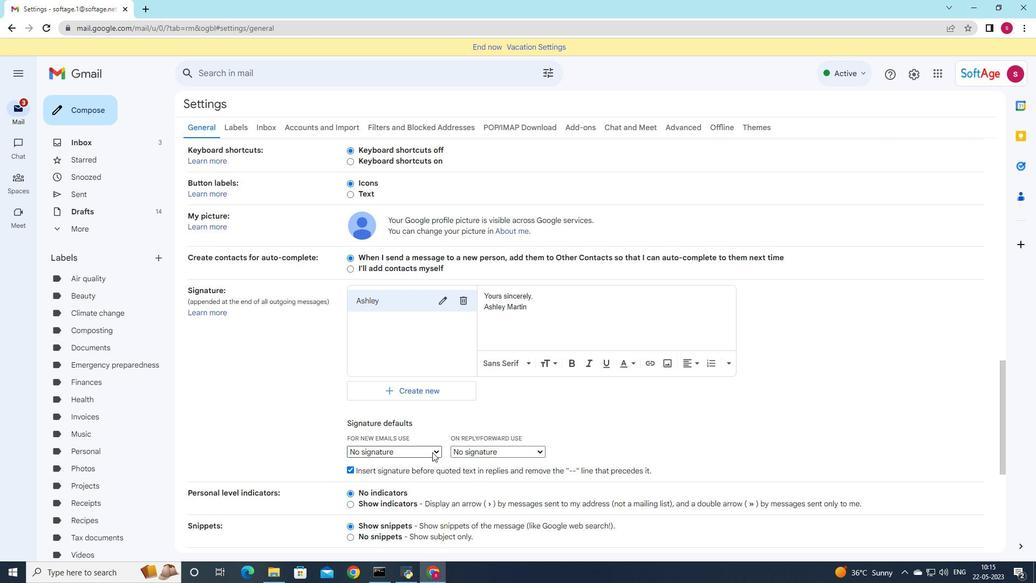 
Action: Mouse pressed left at (434, 452)
Screenshot: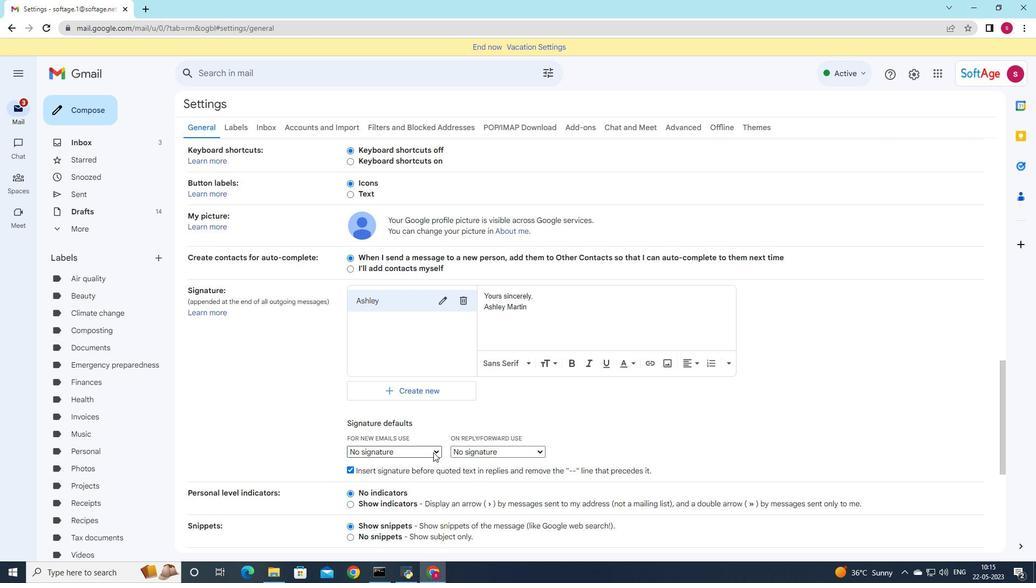 
Action: Mouse moved to (427, 470)
Screenshot: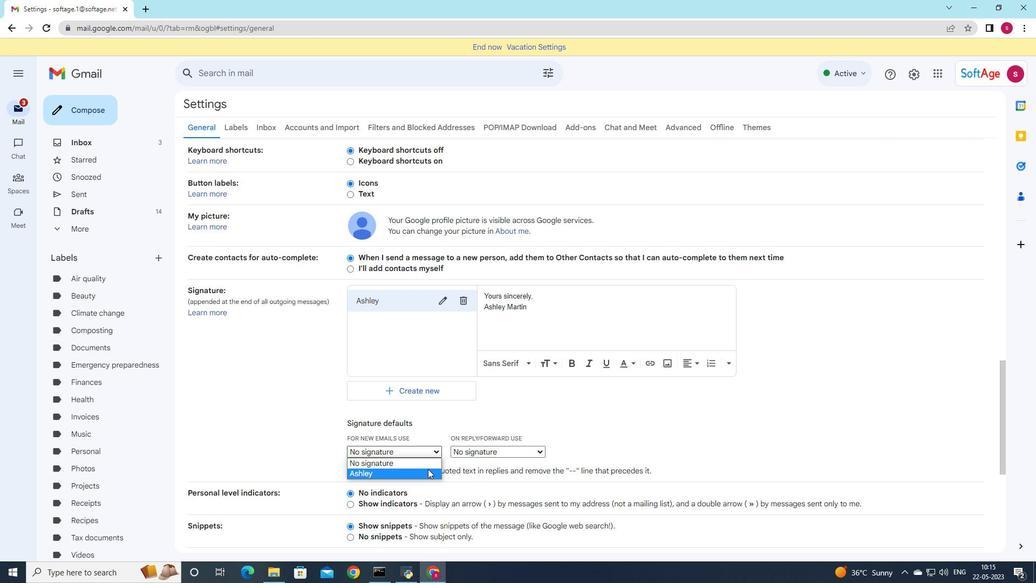 
Action: Mouse pressed left at (427, 470)
Screenshot: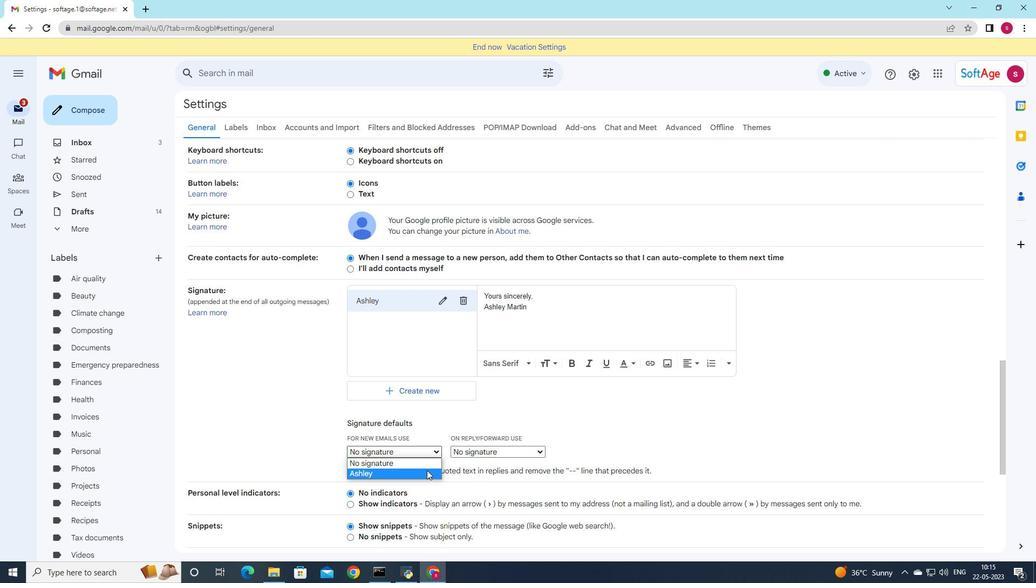 
Action: Mouse moved to (542, 450)
Screenshot: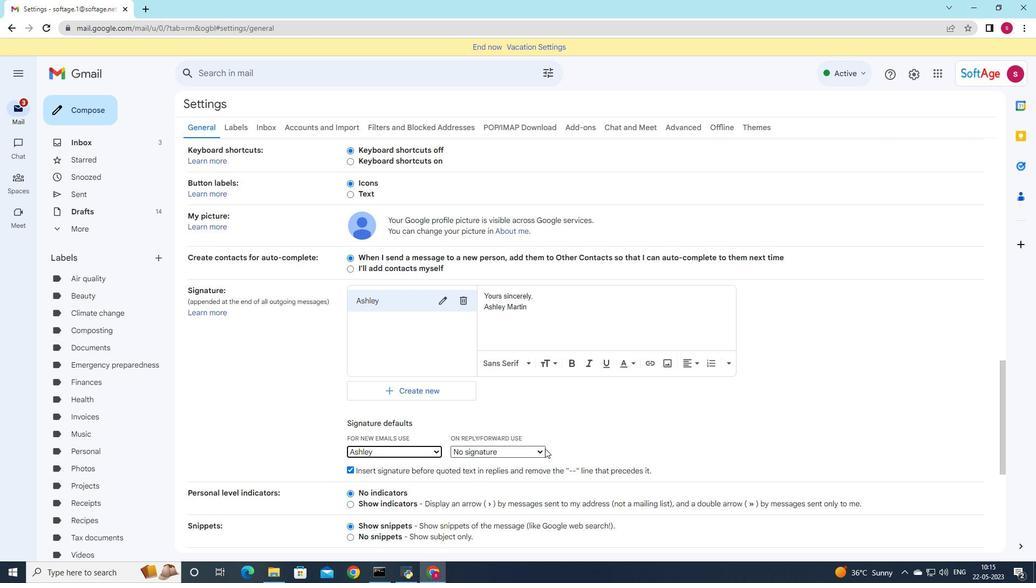 
Action: Mouse pressed left at (542, 450)
Screenshot: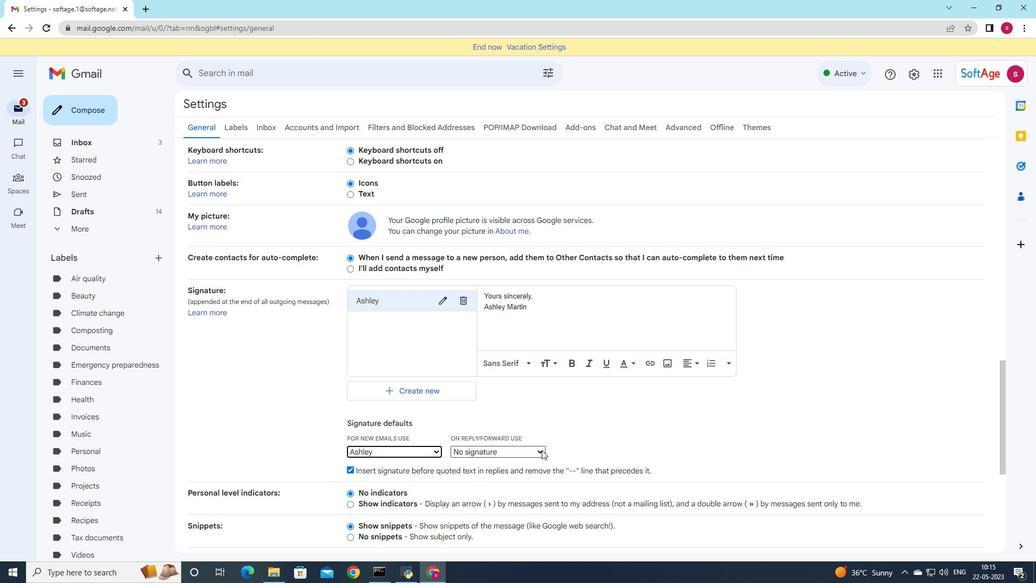 
Action: Mouse moved to (532, 471)
Screenshot: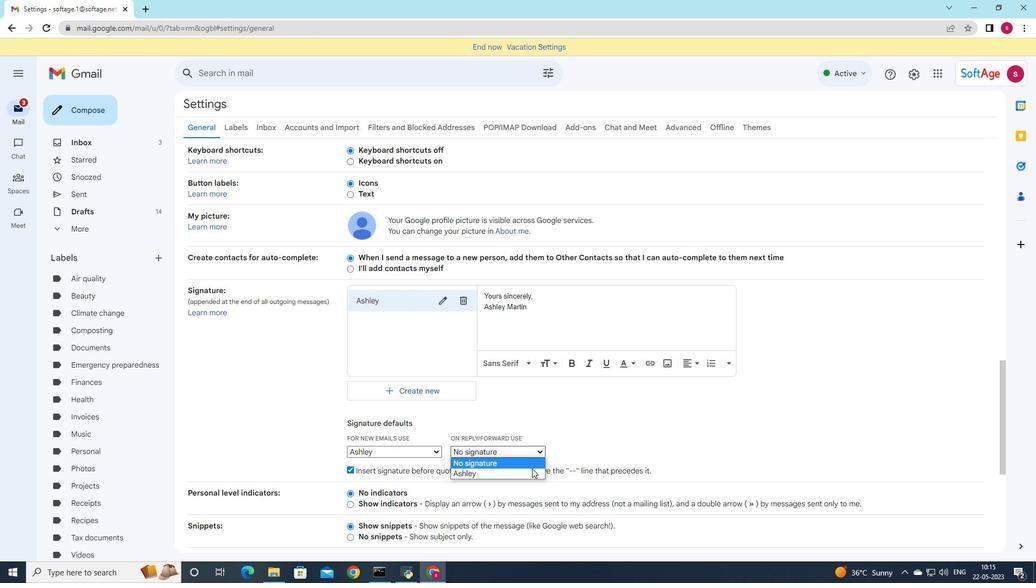 
Action: Mouse pressed left at (532, 471)
Screenshot: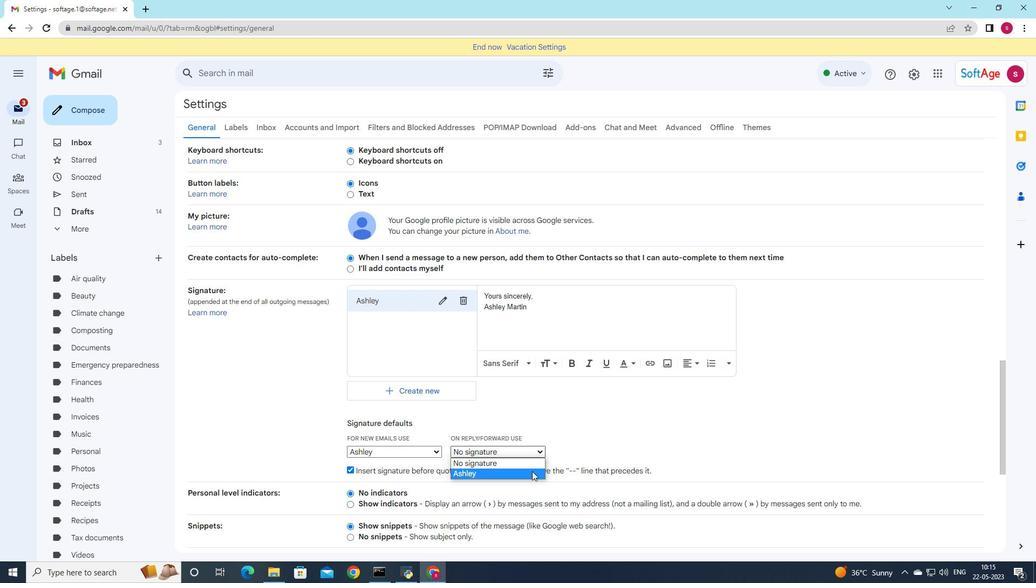 
Action: Mouse moved to (529, 465)
Screenshot: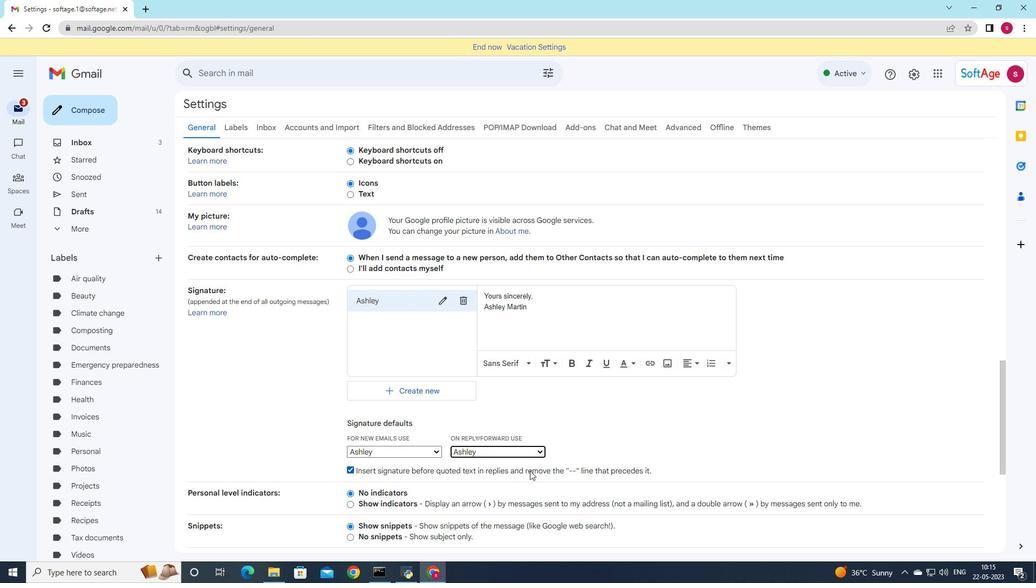 
Action: Mouse scrolled (529, 464) with delta (0, 0)
Screenshot: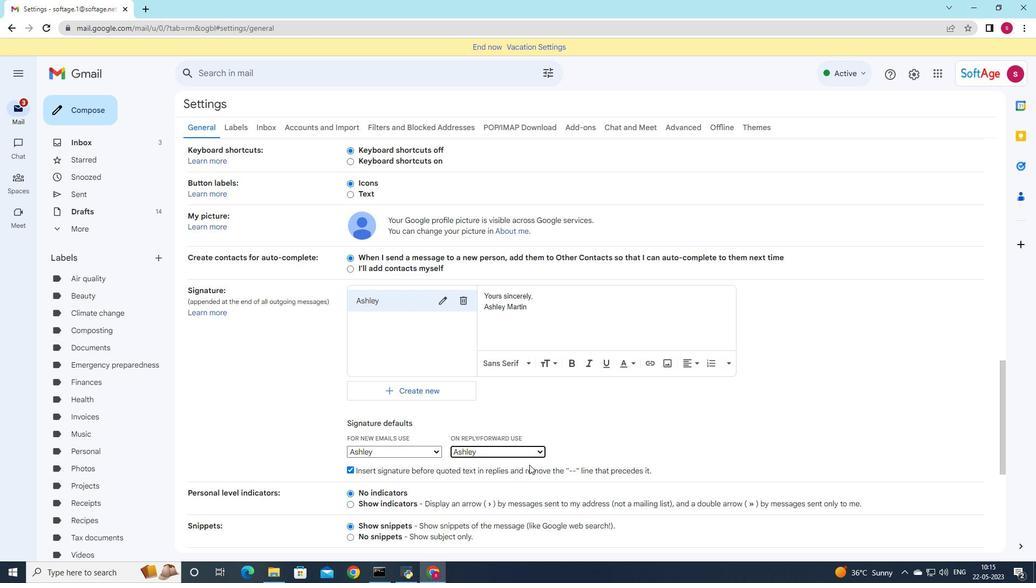 
Action: Mouse scrolled (529, 464) with delta (0, 0)
Screenshot: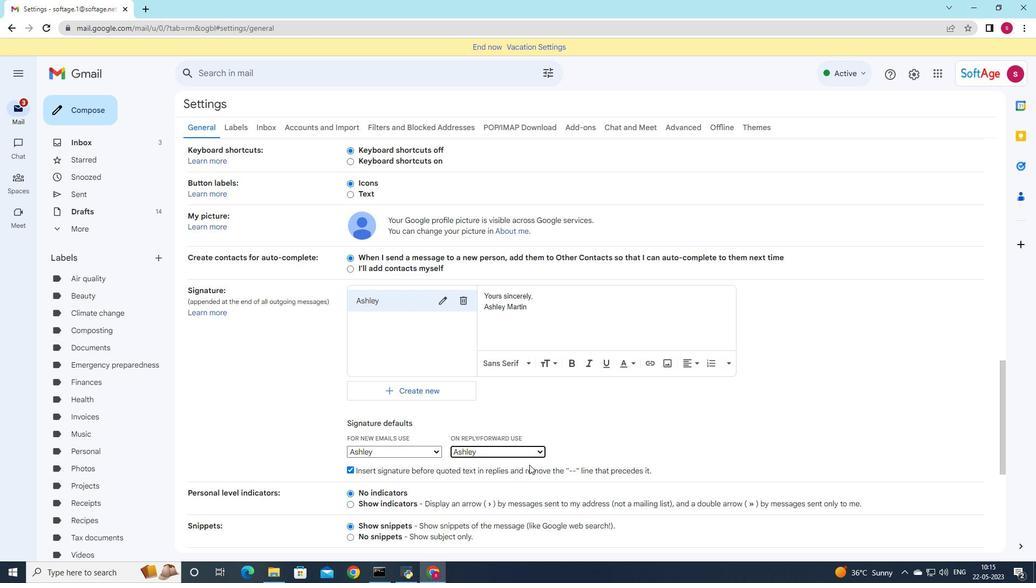 
Action: Mouse scrolled (529, 464) with delta (0, 0)
Screenshot: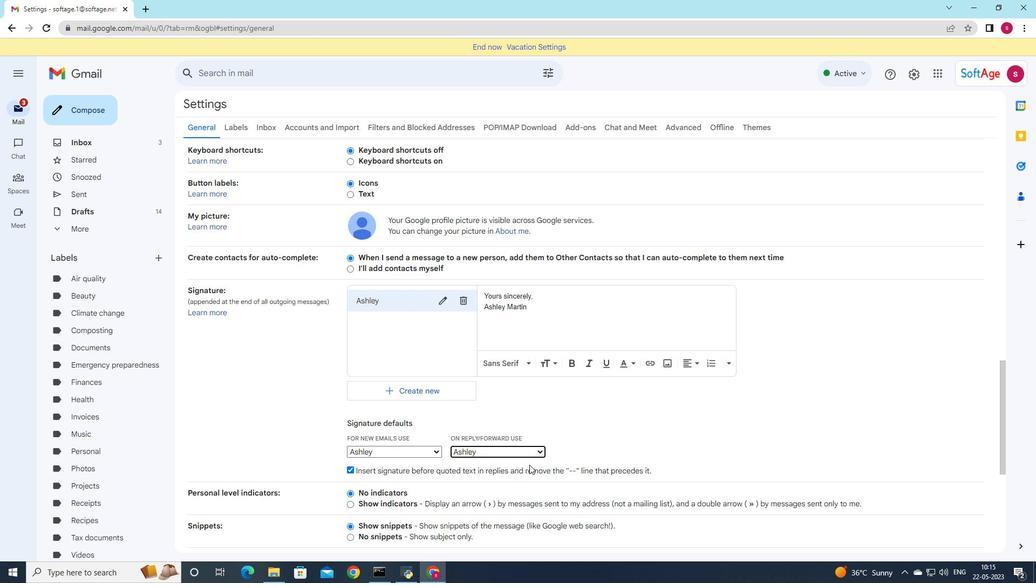 
Action: Mouse scrolled (529, 464) with delta (0, 0)
Screenshot: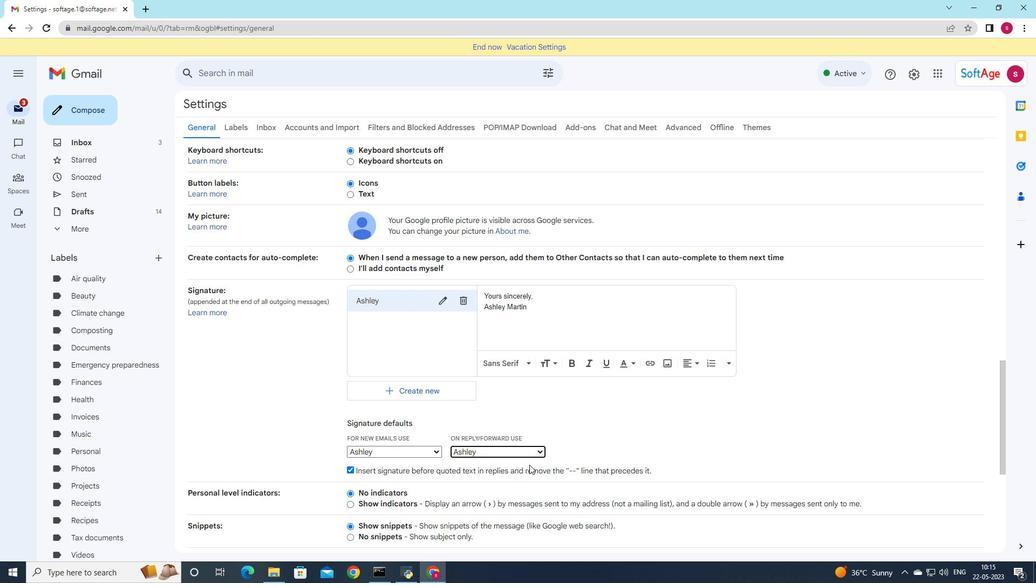 
Action: Mouse moved to (526, 468)
Screenshot: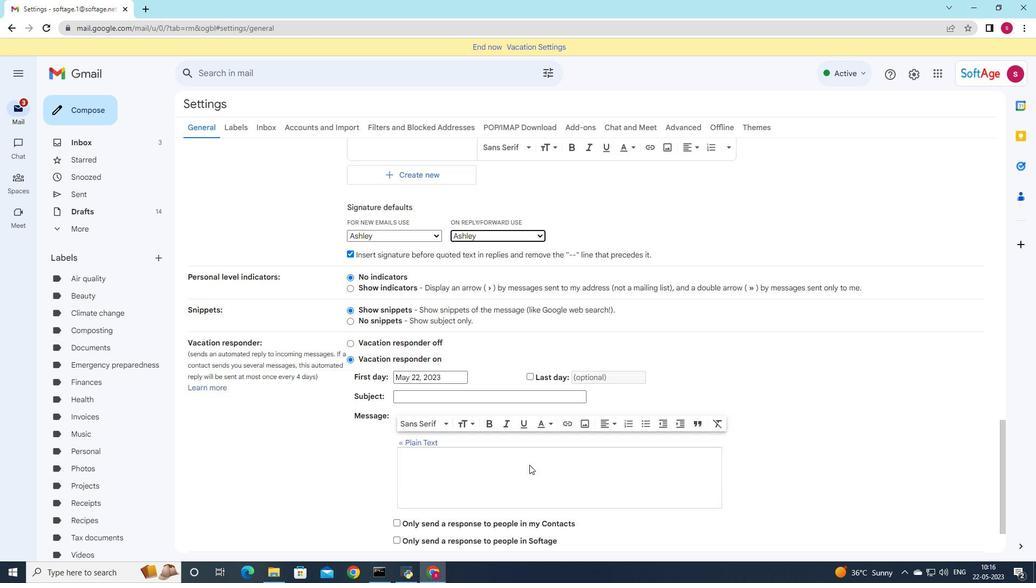 
Action: Mouse scrolled (526, 467) with delta (0, 0)
Screenshot: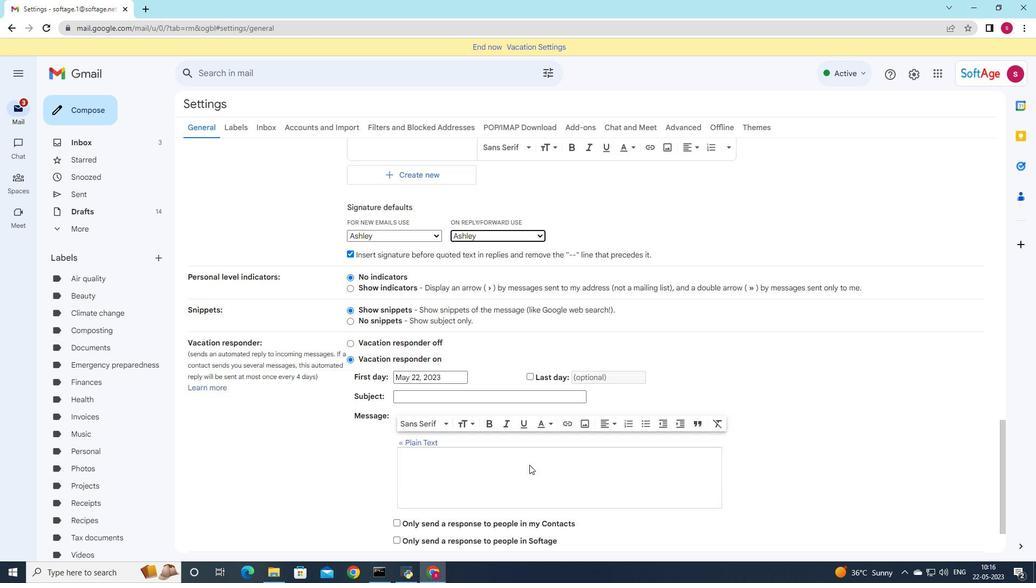 
Action: Mouse moved to (524, 470)
Screenshot: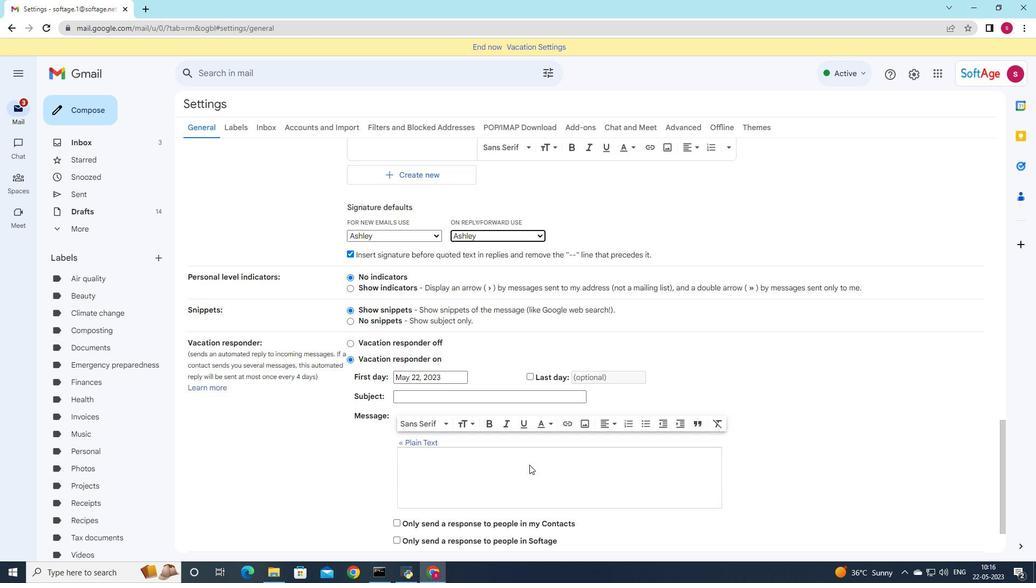 
Action: Mouse scrolled (524, 470) with delta (0, 0)
Screenshot: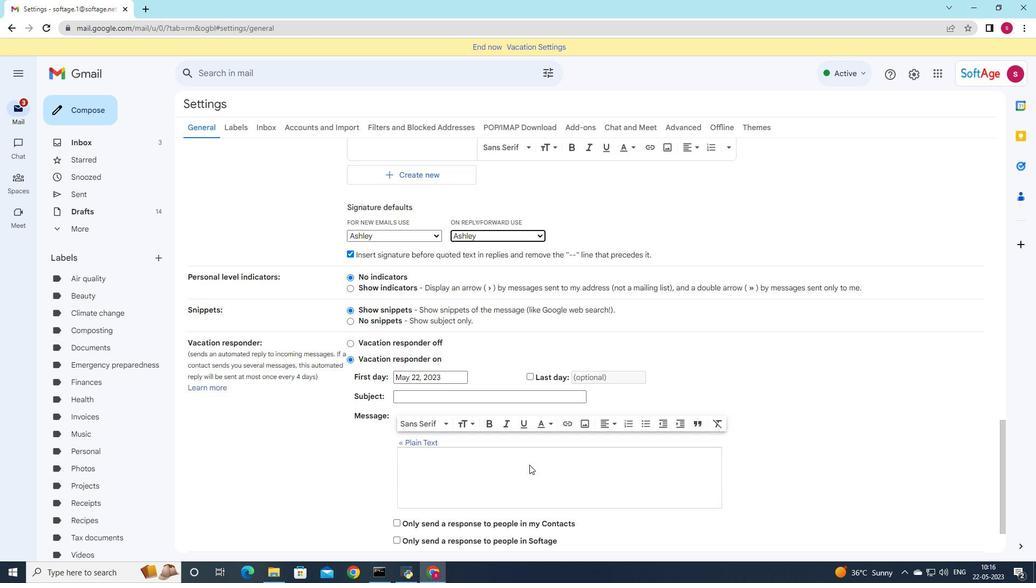 
Action: Mouse moved to (522, 474)
Screenshot: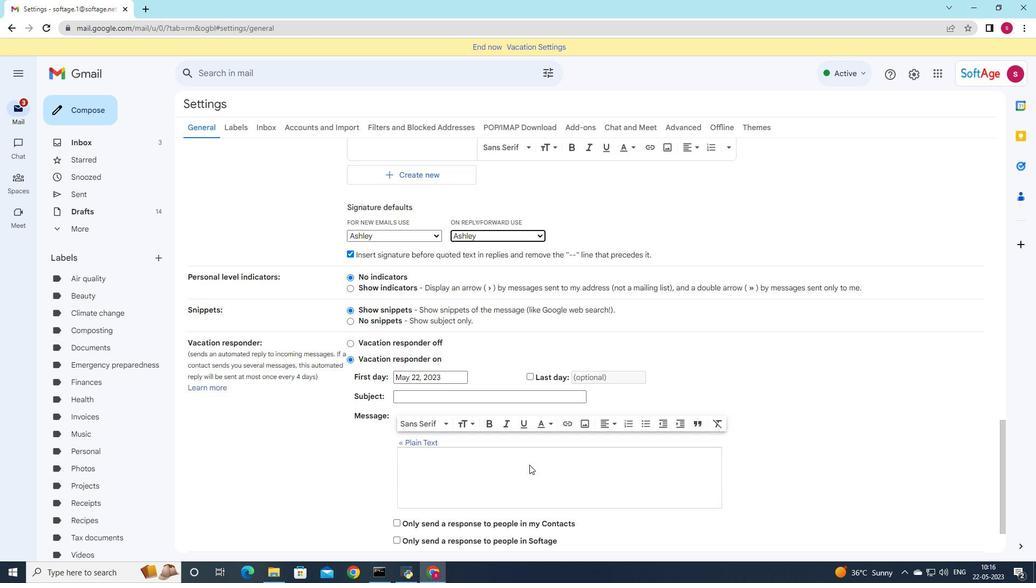 
Action: Mouse scrolled (522, 474) with delta (0, 0)
Screenshot: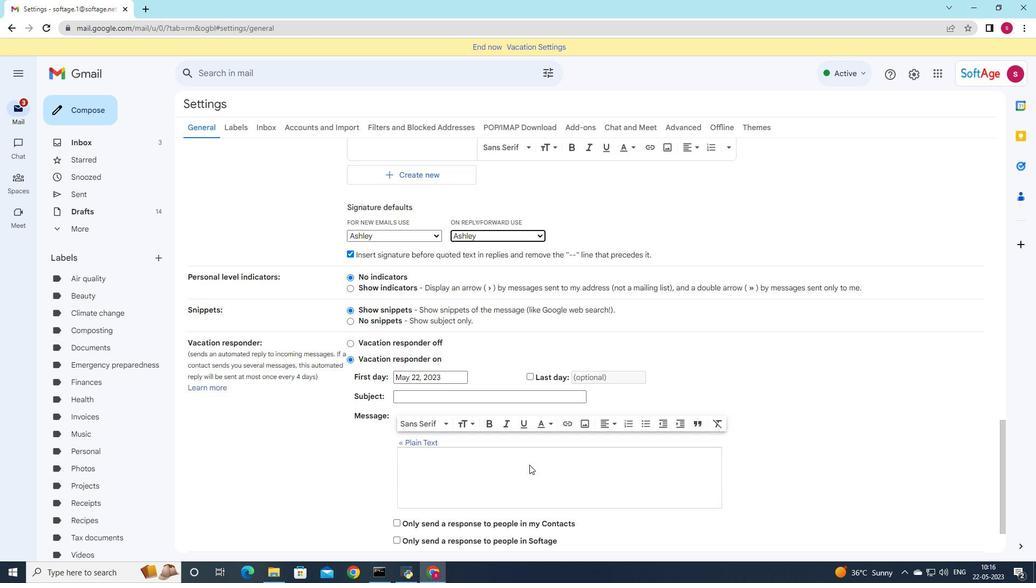 
Action: Mouse moved to (488, 497)
Screenshot: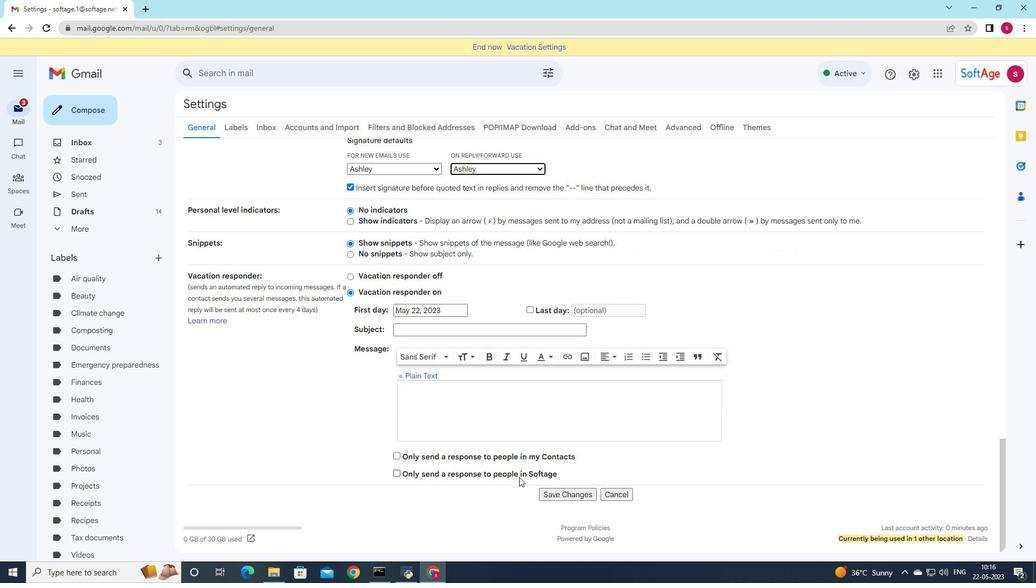 
Action: Mouse scrolled (488, 496) with delta (0, 0)
Screenshot: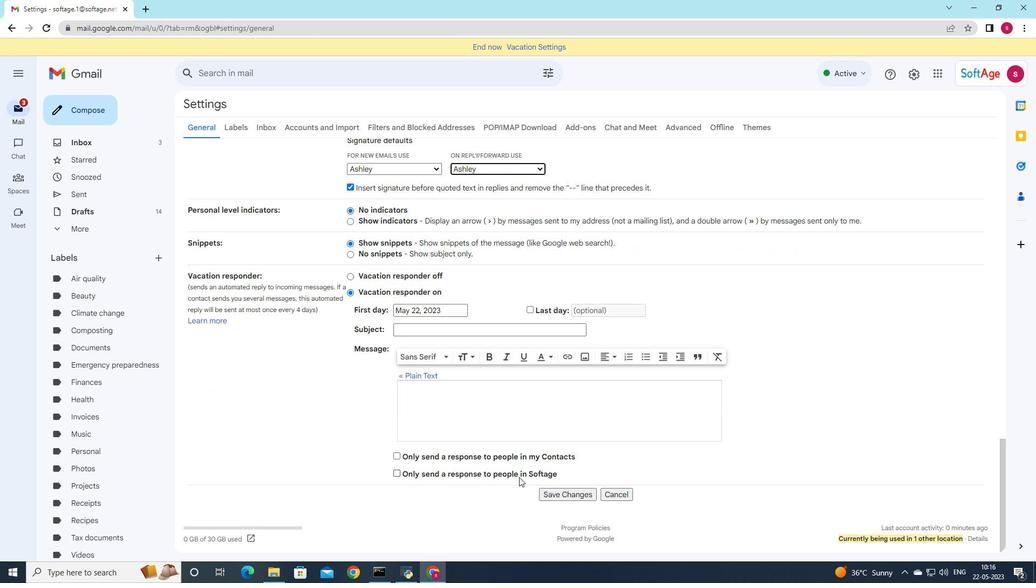 
Action: Mouse scrolled (488, 496) with delta (0, 0)
Screenshot: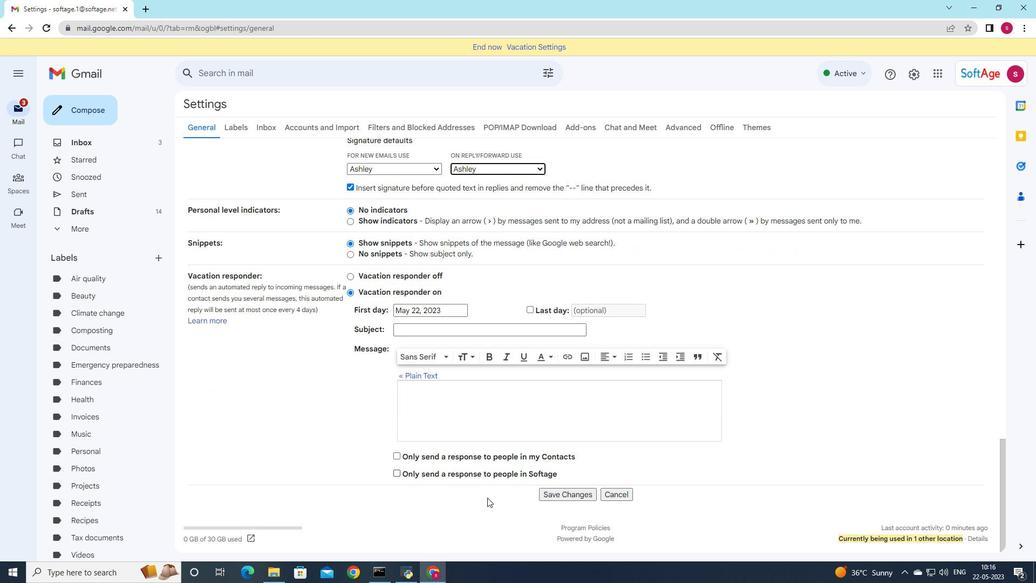 
Action: Mouse scrolled (488, 496) with delta (0, 0)
Screenshot: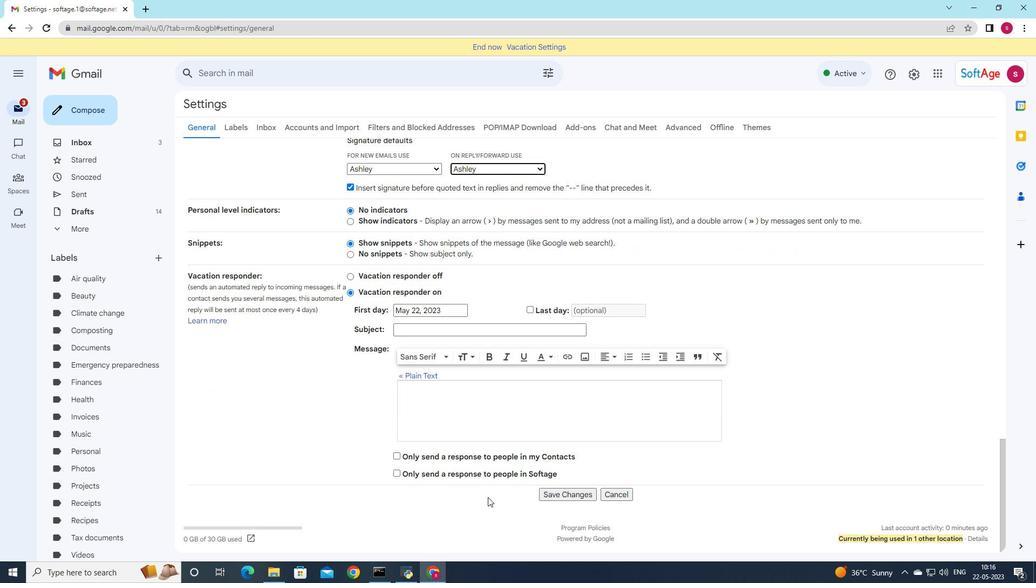 
Action: Mouse moved to (564, 493)
Screenshot: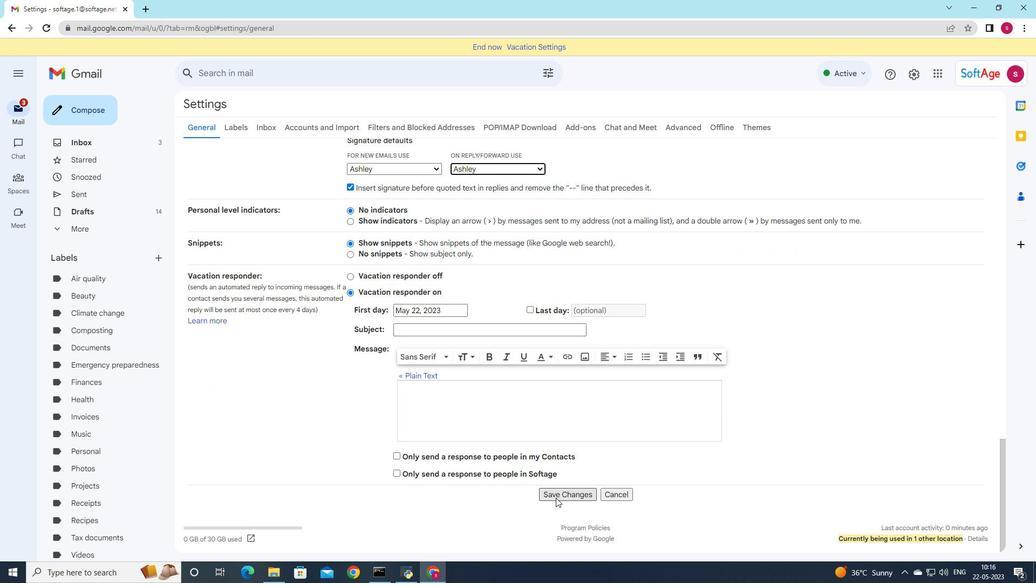 
Action: Mouse pressed left at (564, 493)
Screenshot: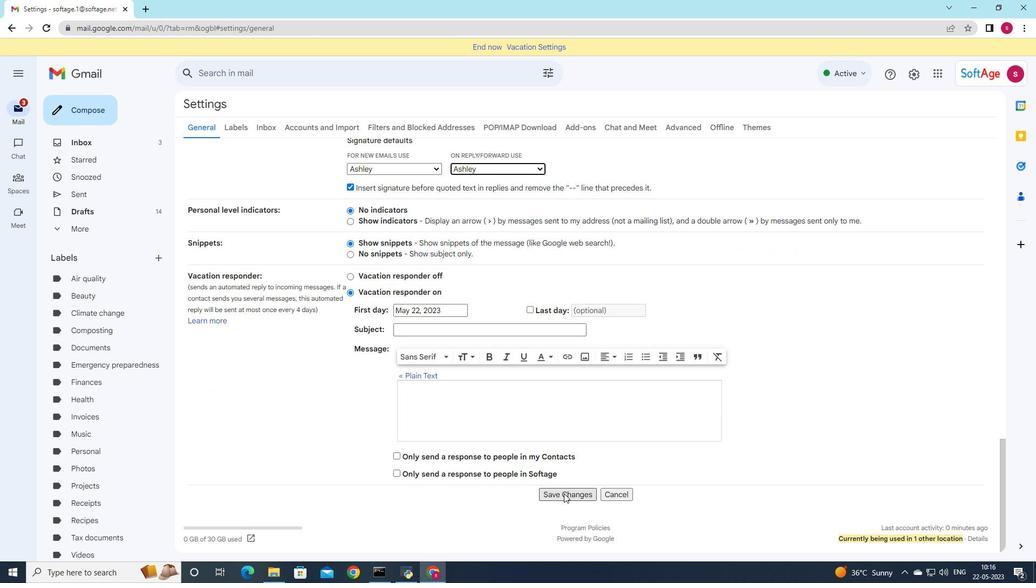 
Action: Mouse moved to (106, 112)
Screenshot: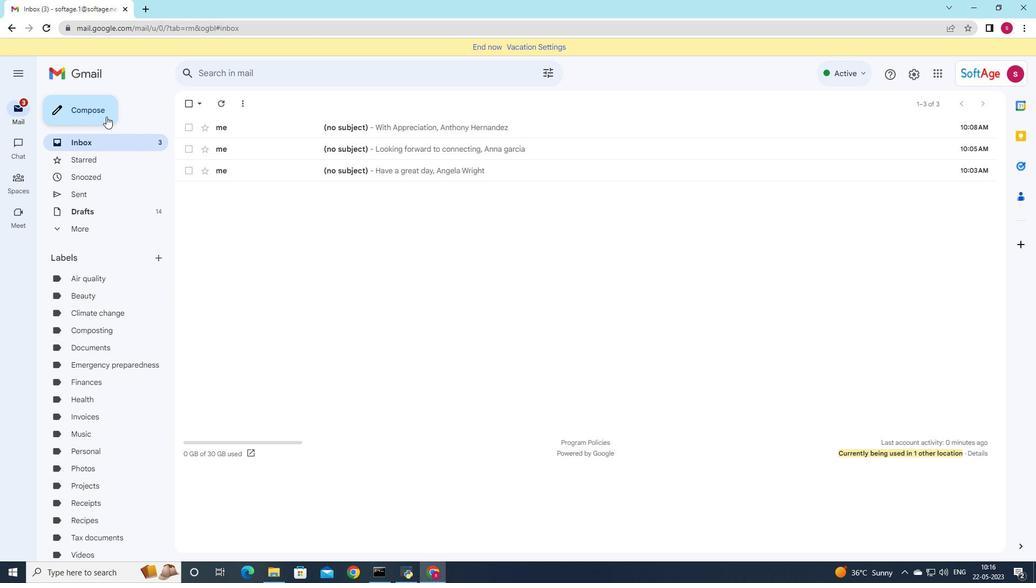 
Action: Mouse pressed left at (106, 112)
Screenshot: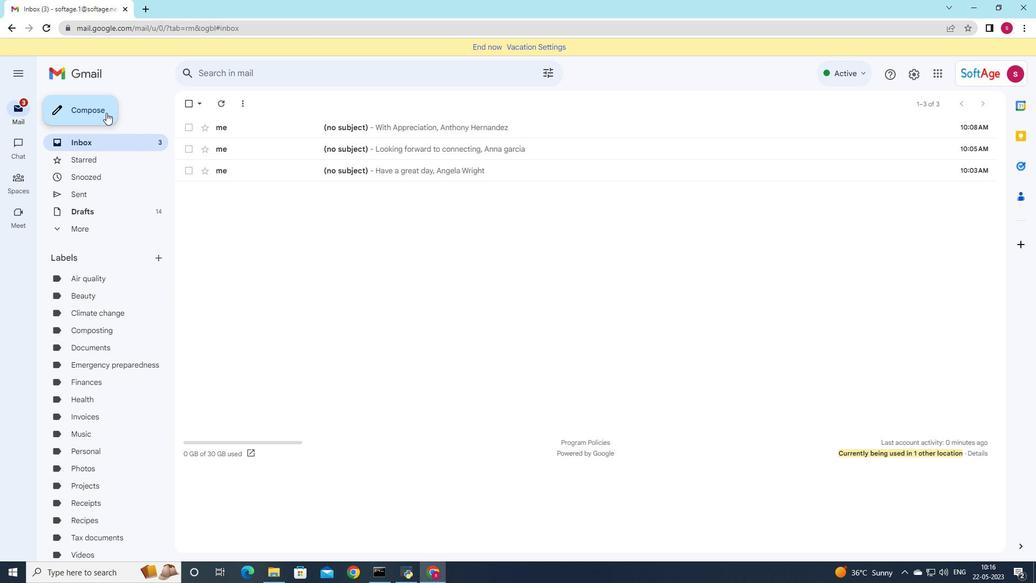 
Action: Mouse moved to (789, 288)
Screenshot: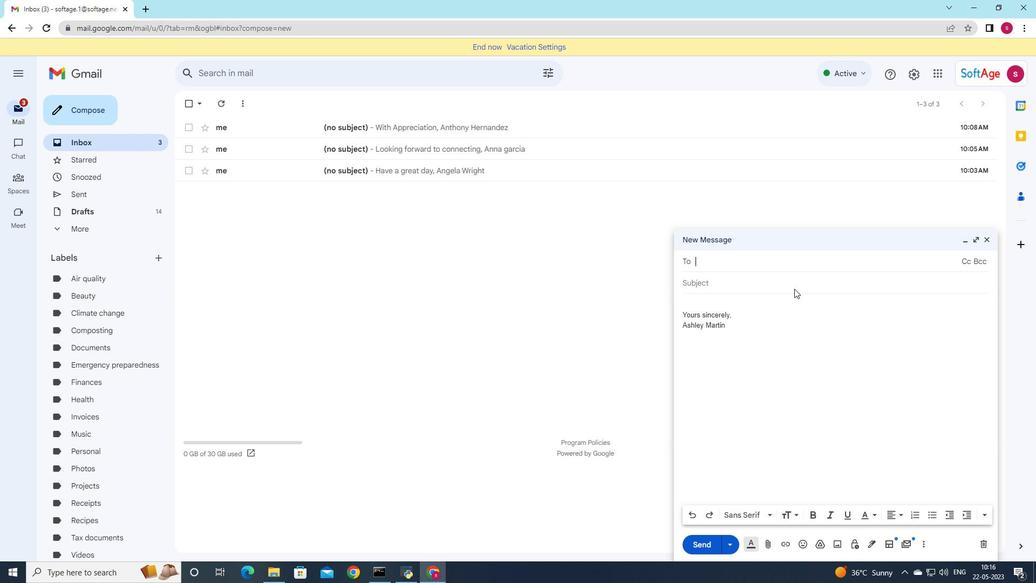 
Action: Key pressed softage.1
Screenshot: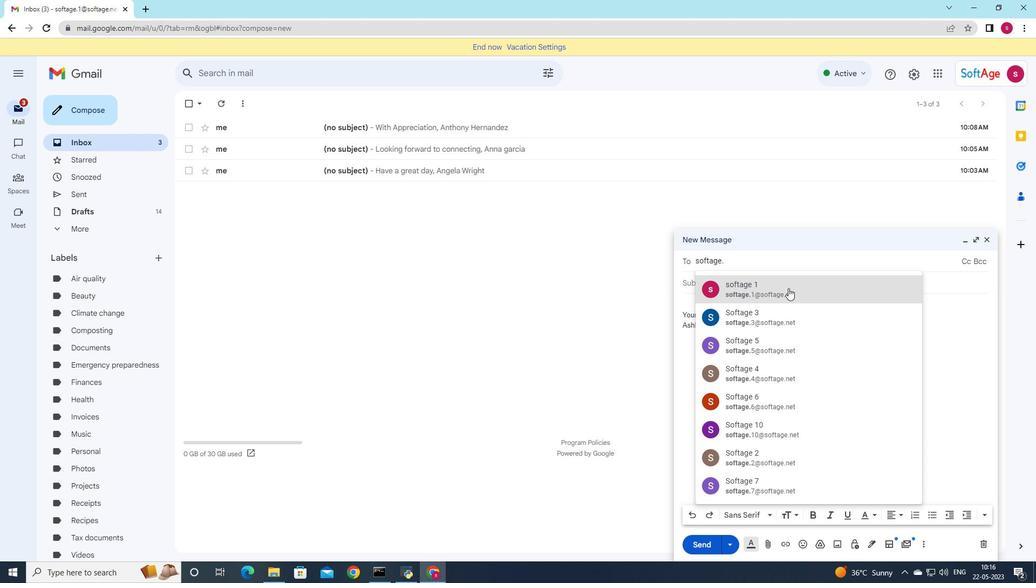 
Action: Mouse pressed left at (789, 288)
Screenshot: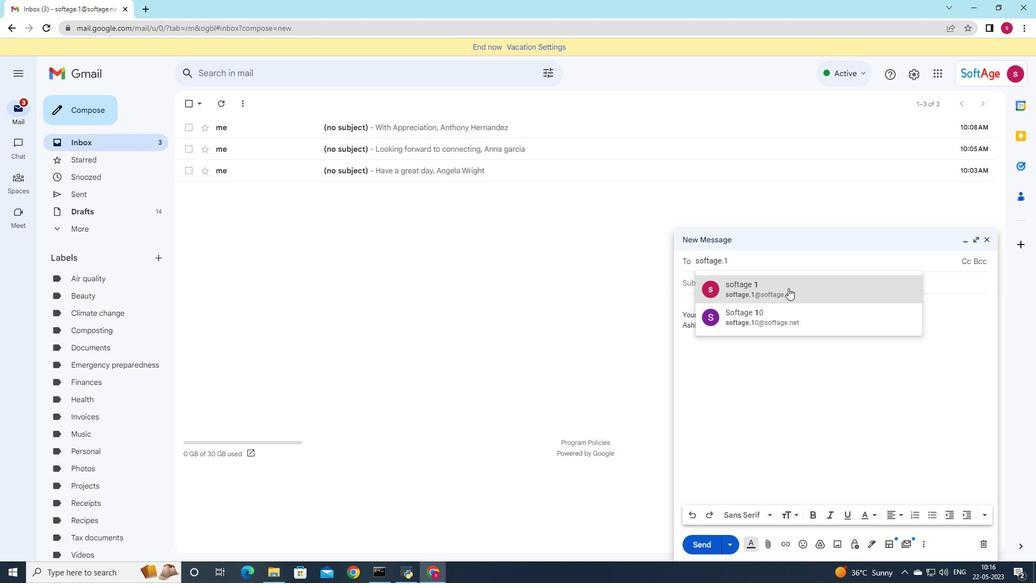 
Action: Mouse moved to (157, 258)
Screenshot: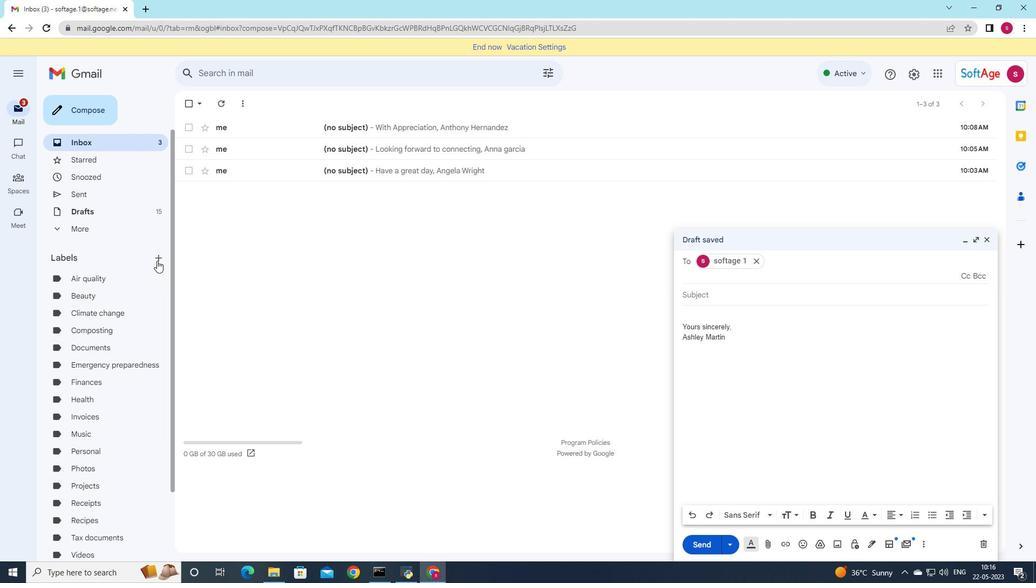 
Action: Mouse pressed left at (157, 258)
Screenshot: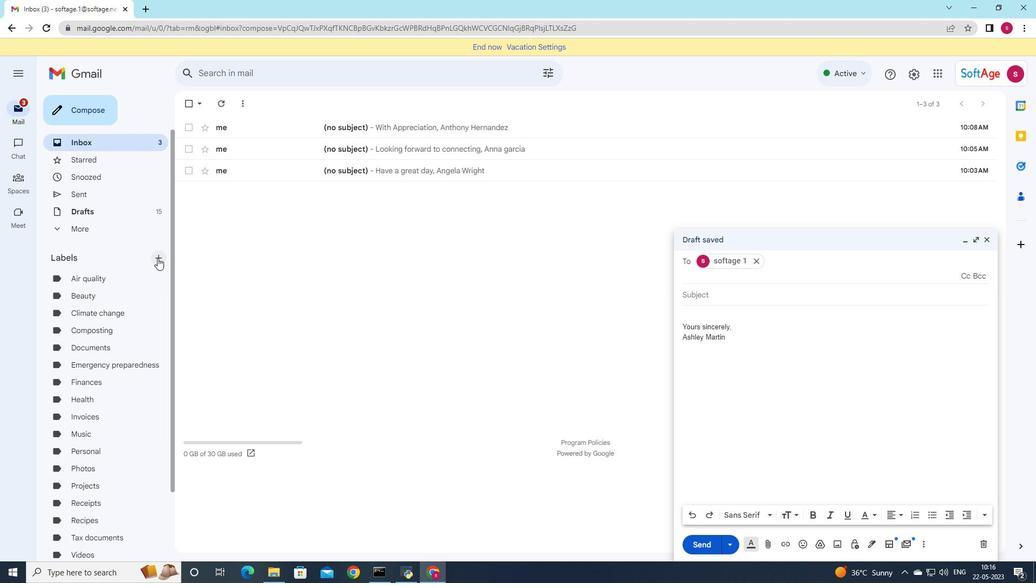 
Action: Mouse moved to (501, 274)
Screenshot: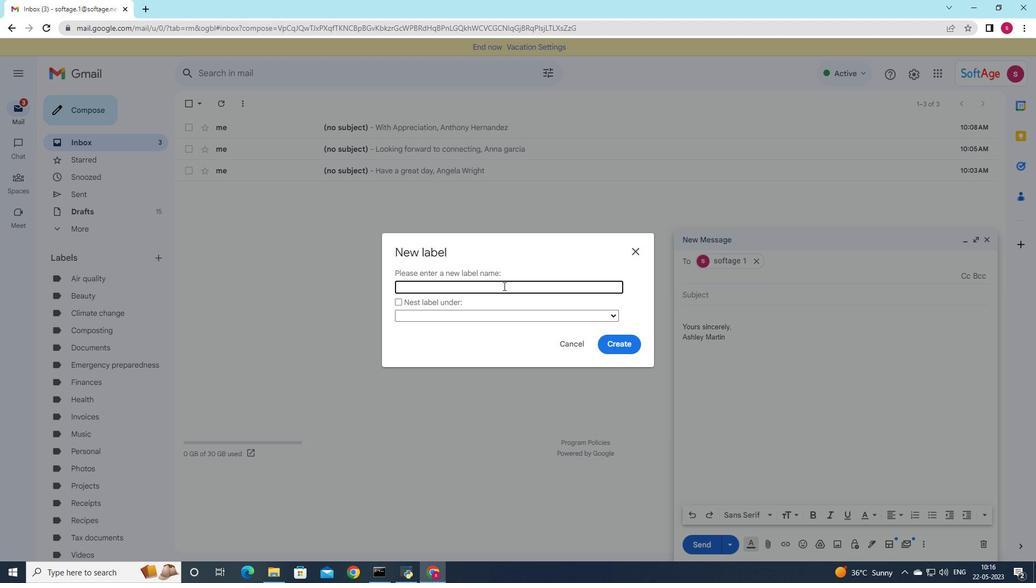
Action: Key pressed <Key.shift>insurance
Screenshot: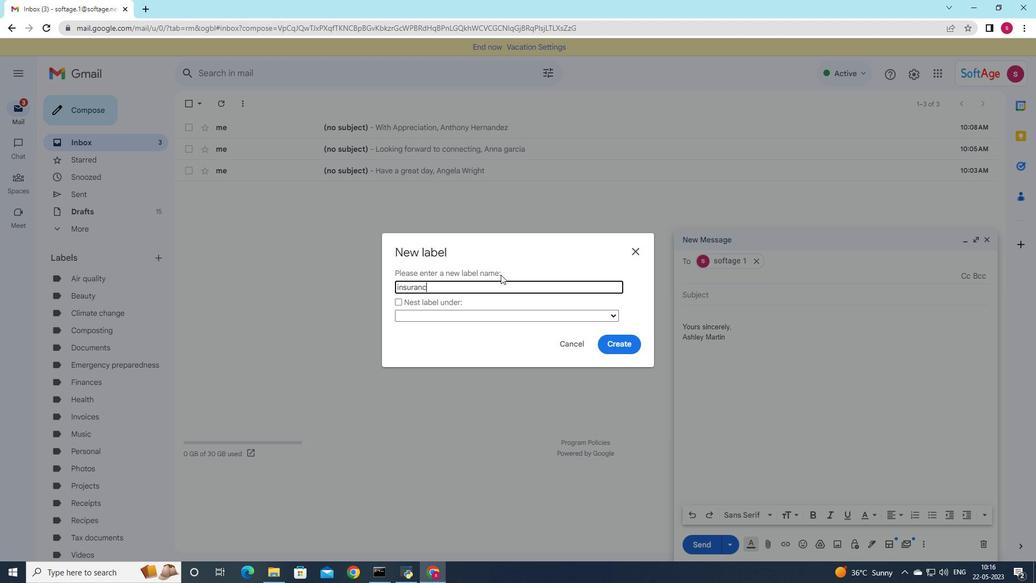 
Action: Mouse moved to (400, 286)
Screenshot: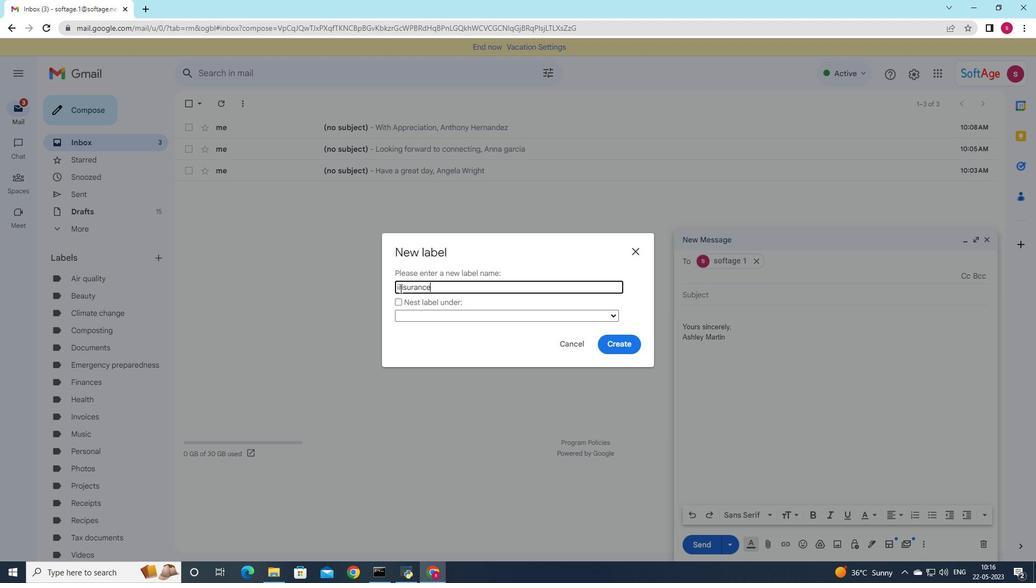 
Action: Mouse pressed left at (400, 286)
Screenshot: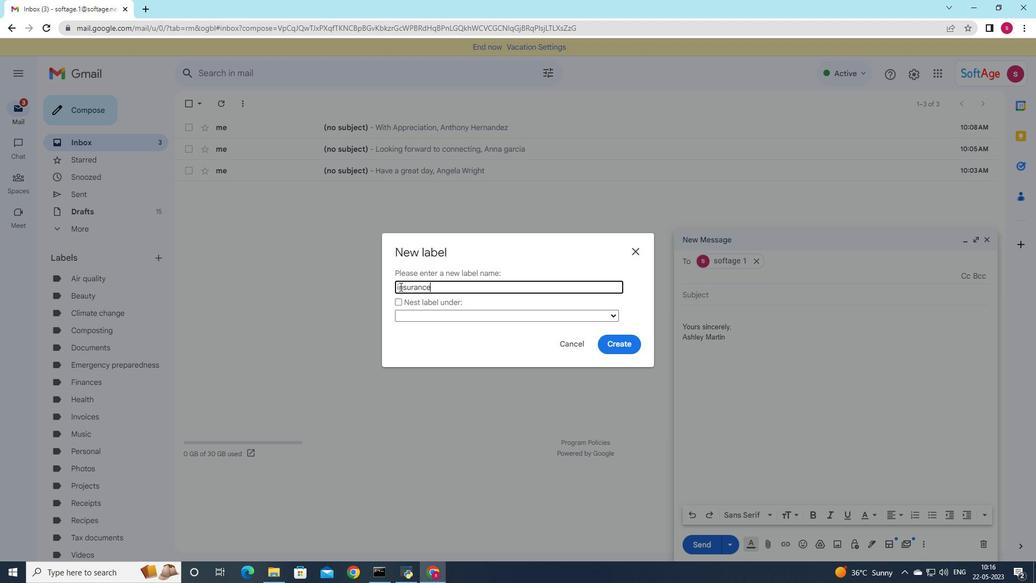 
Action: Key pressed <Key.backspace><Key.shift><Key.shift><Key.shift><Key.shift><Key.shift><Key.shift><Key.shift><Key.shift><Key.shift><Key.shift><Key.shift><Key.shift>I
Screenshot: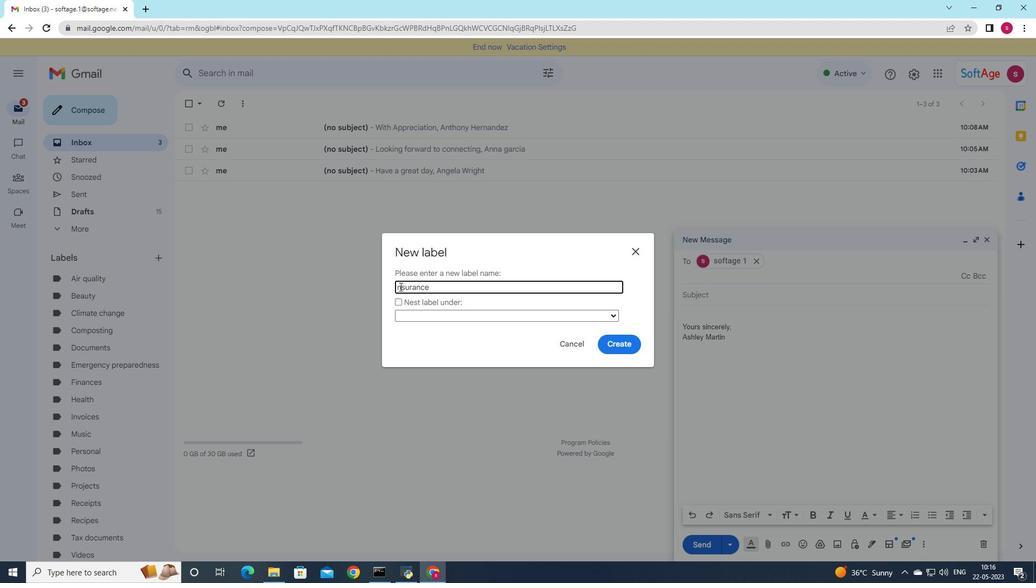 
Action: Mouse moved to (359, 249)
Screenshot: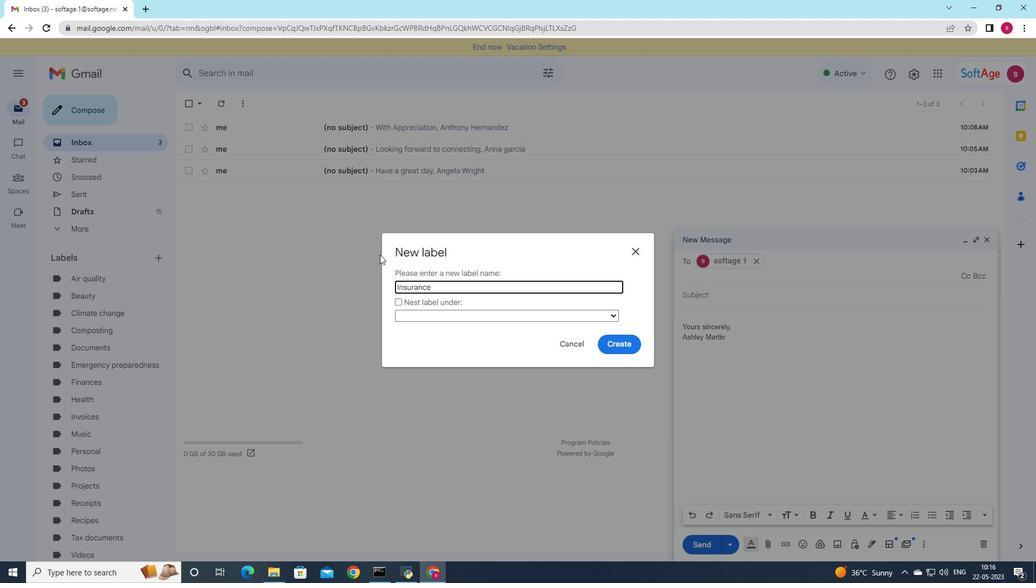 
Action: Mouse scrolled (359, 248) with delta (0, 0)
Screenshot: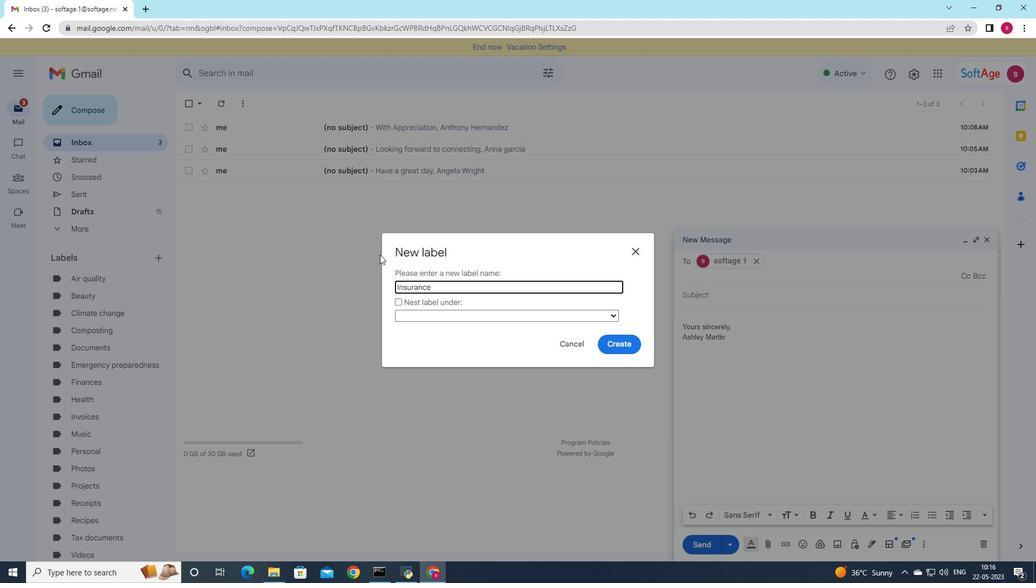 
Action: Mouse moved to (615, 344)
Screenshot: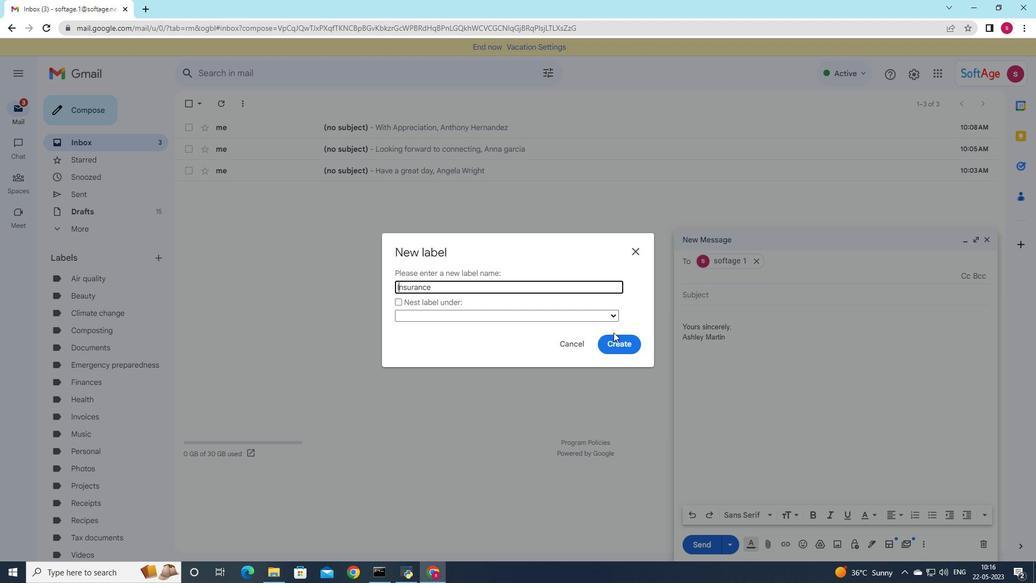 
Action: Mouse pressed left at (615, 344)
Screenshot: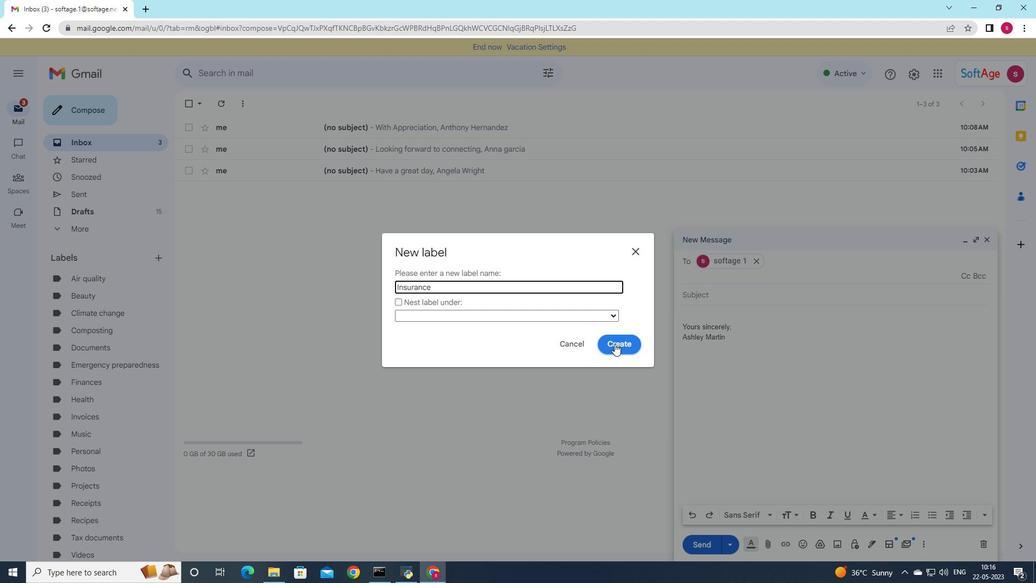 
Action: Mouse moved to (843, 435)
Screenshot: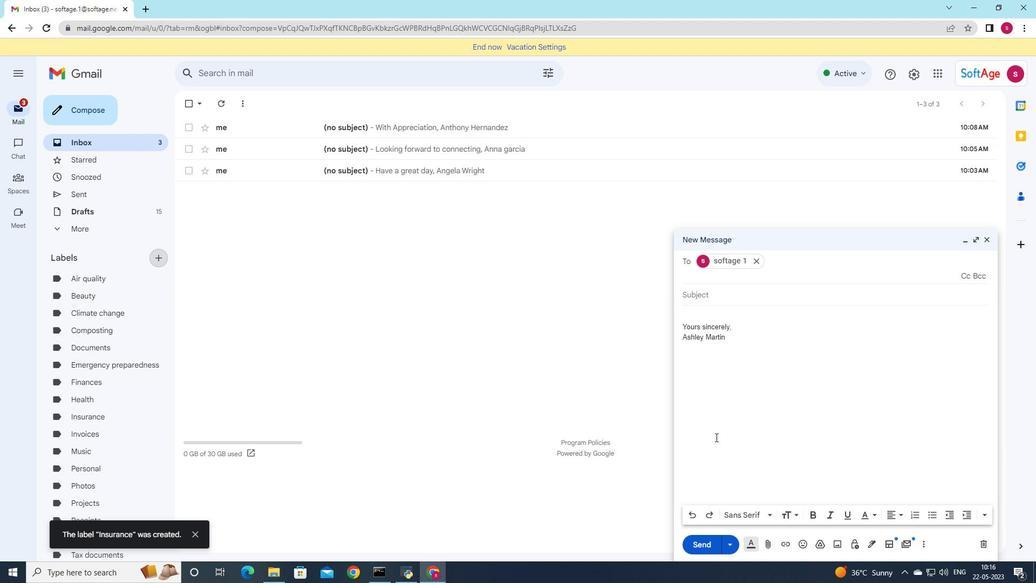 
